 Task: Send an email with the signature Jared Hernandez with the subject Request for feedback on a portfolio and the message I am writing to request your feedback on the project proposal. from softage.2@softage.net to softage.9@softage.net with an attached image file Twitter_post_image.jpg and move the email from Sent Items to the folder Gifts
Action: Mouse moved to (548, 397)
Screenshot: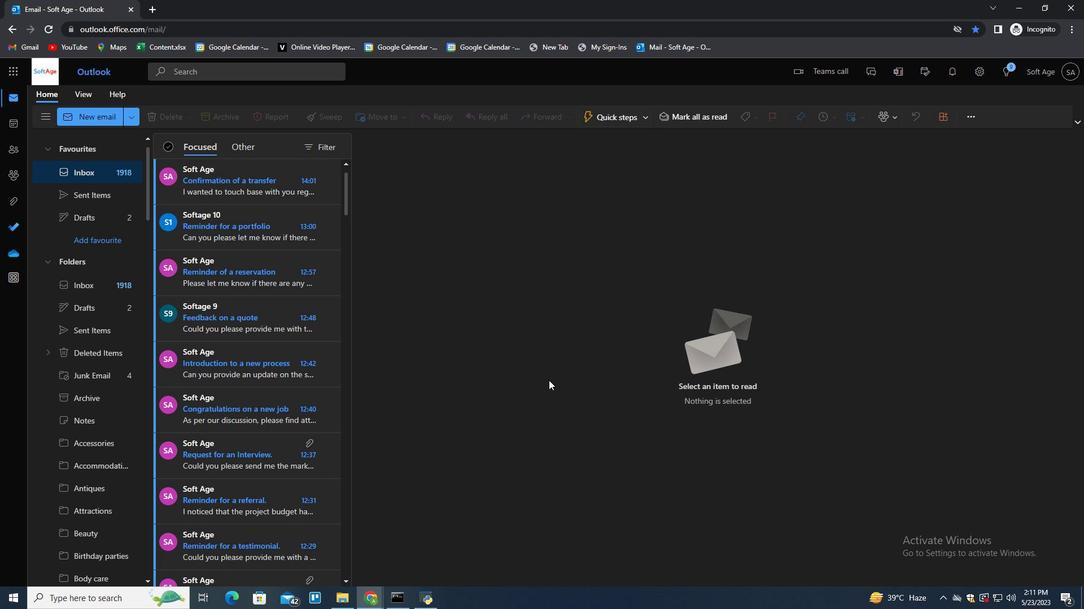 
Action: Mouse scrolled (548, 398) with delta (0, 0)
Screenshot: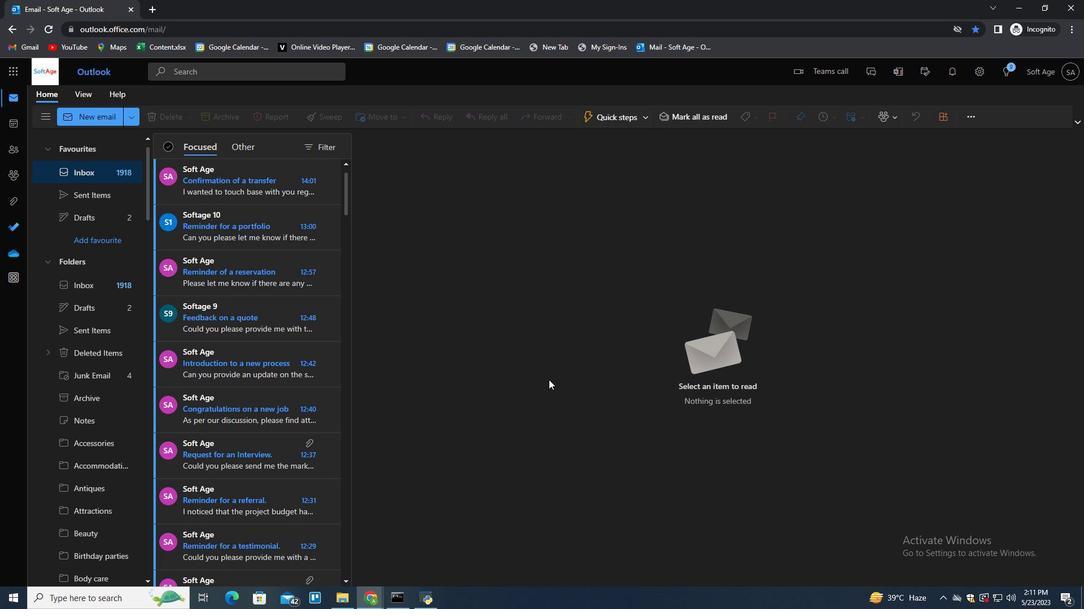 
Action: Mouse scrolled (548, 398) with delta (0, 0)
Screenshot: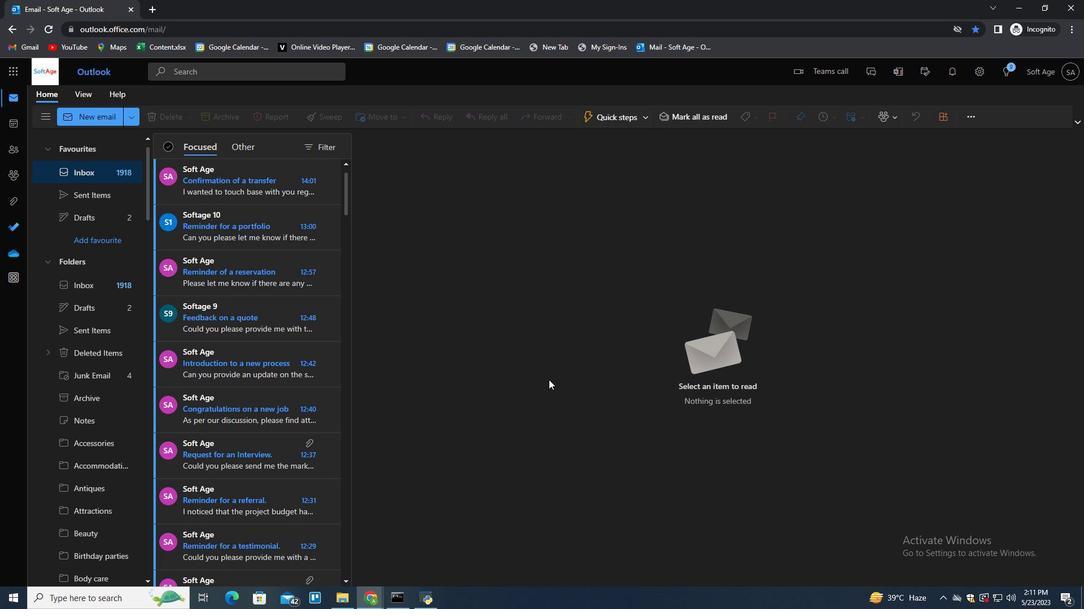 
Action: Mouse scrolled (548, 398) with delta (0, 0)
Screenshot: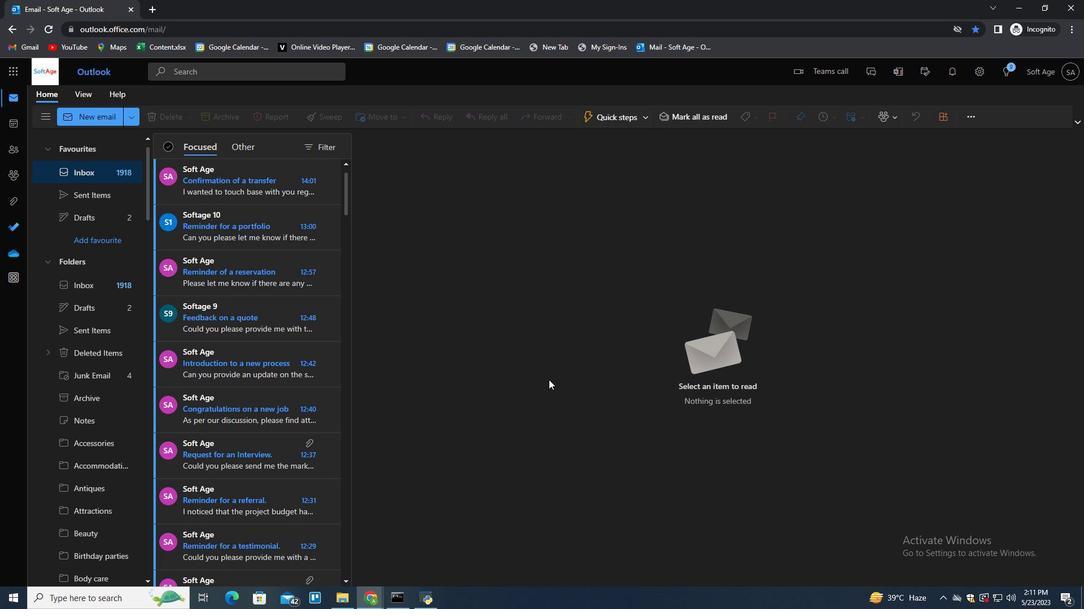 
Action: Mouse scrolled (548, 398) with delta (0, 0)
Screenshot: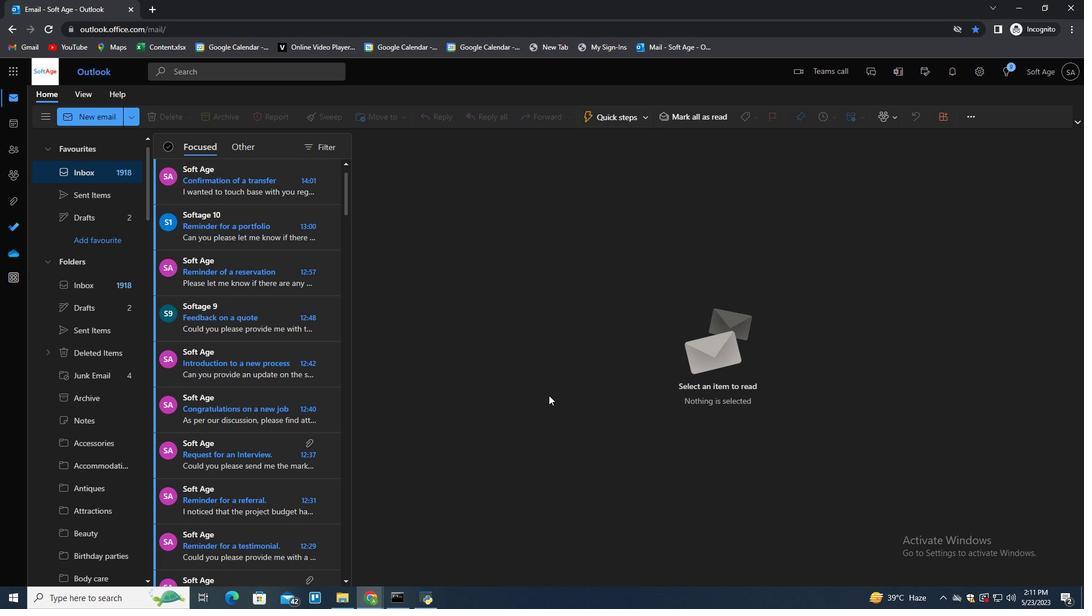 
Action: Mouse scrolled (548, 398) with delta (0, 0)
Screenshot: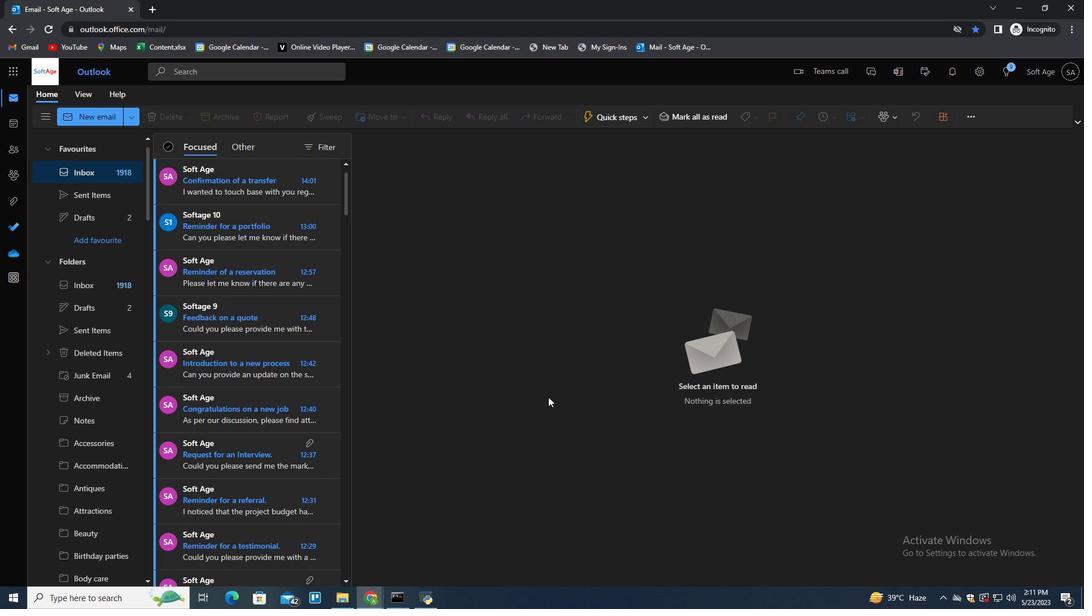 
Action: Mouse moved to (508, 302)
Screenshot: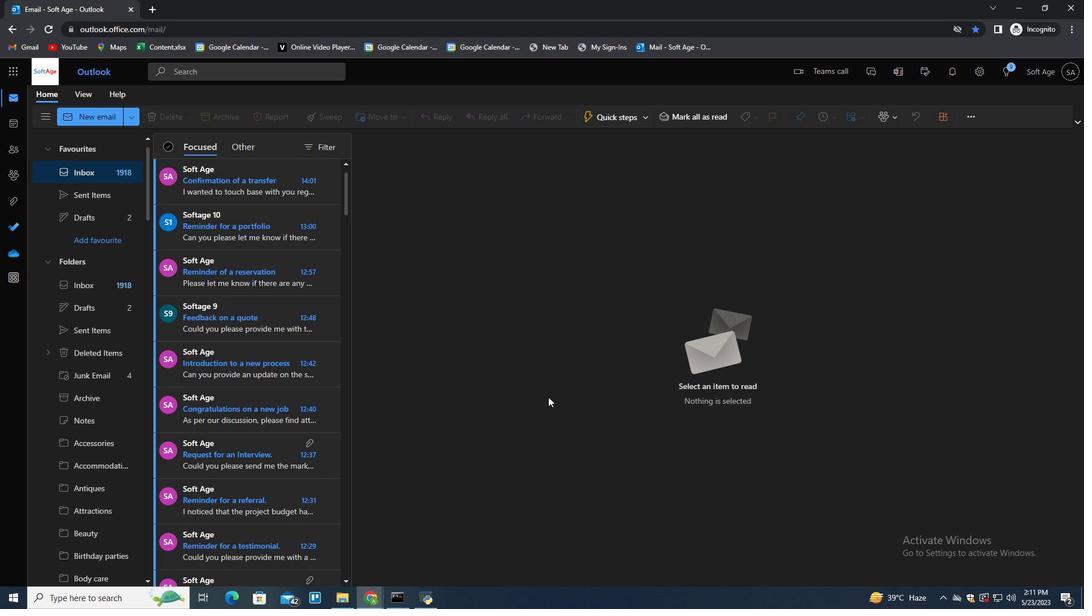 
Action: Mouse pressed left at (508, 302)
Screenshot: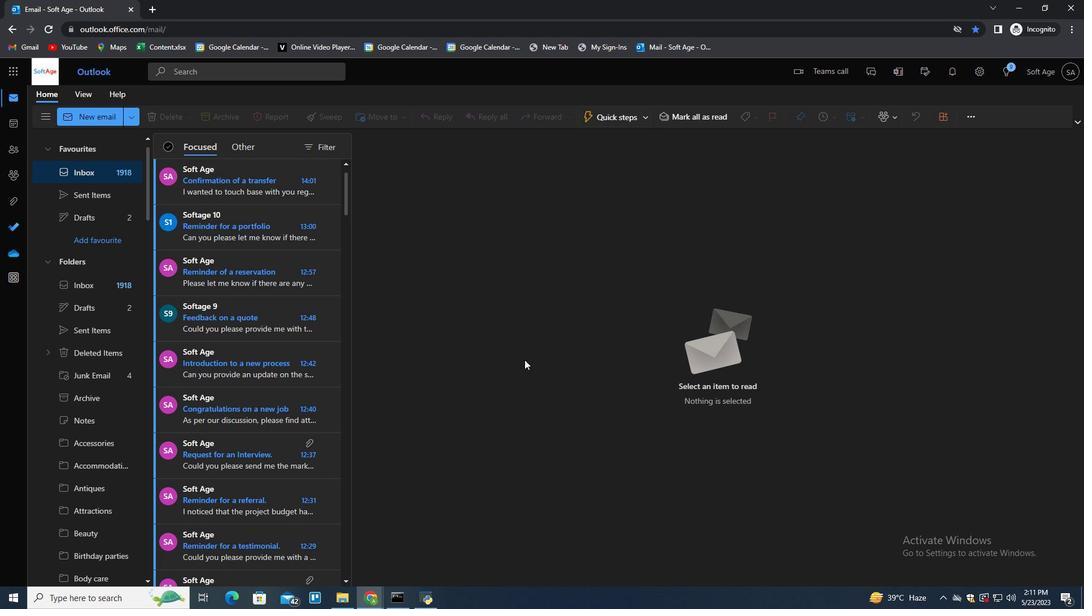 
Action: Mouse moved to (506, 302)
Screenshot: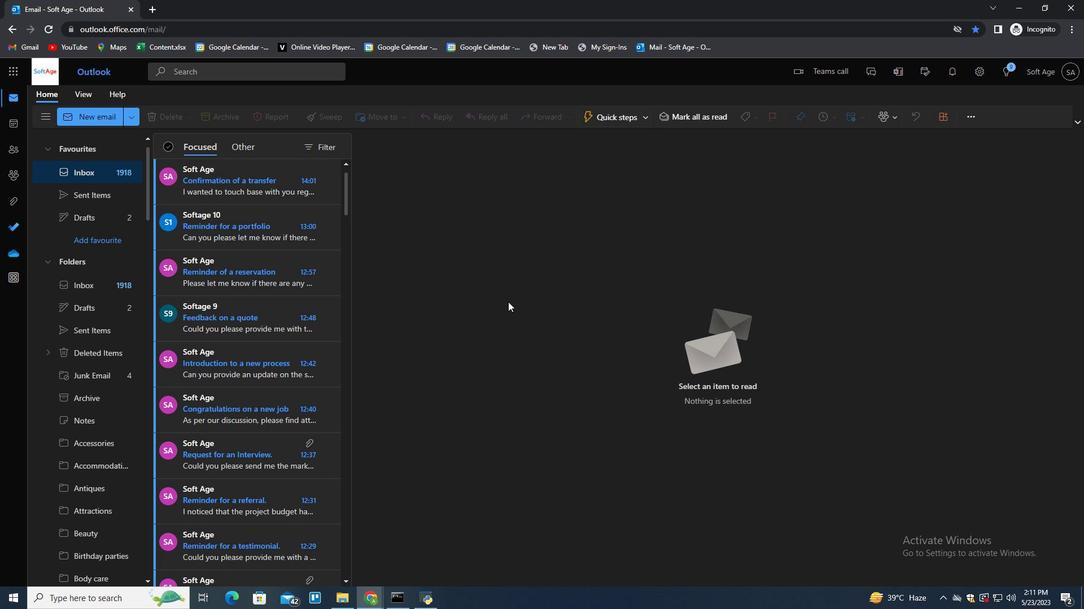 
Action: Key pressed n
Screenshot: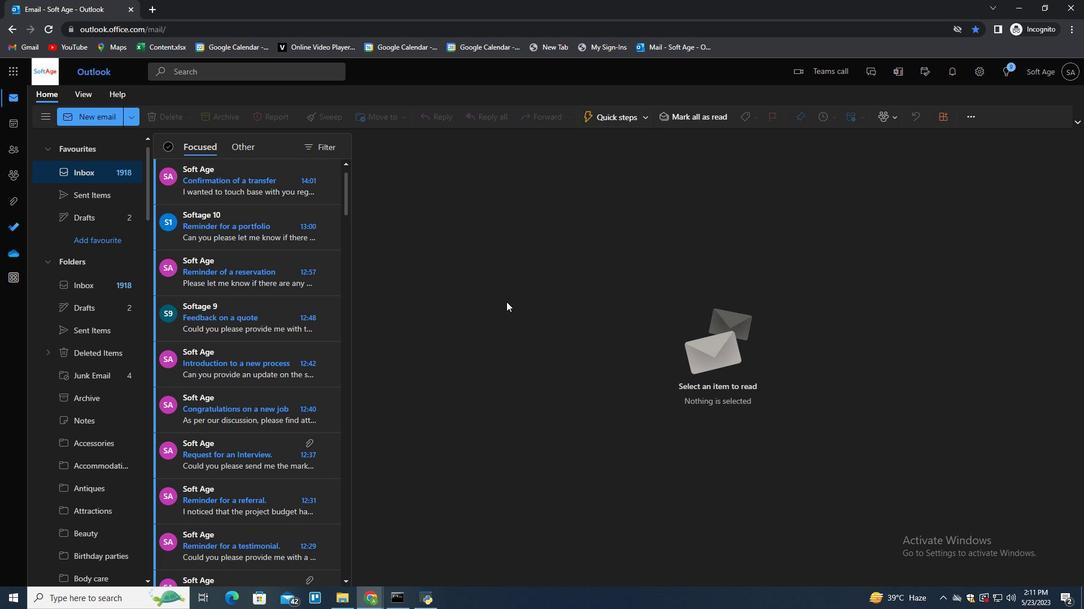 
Action: Mouse moved to (759, 119)
Screenshot: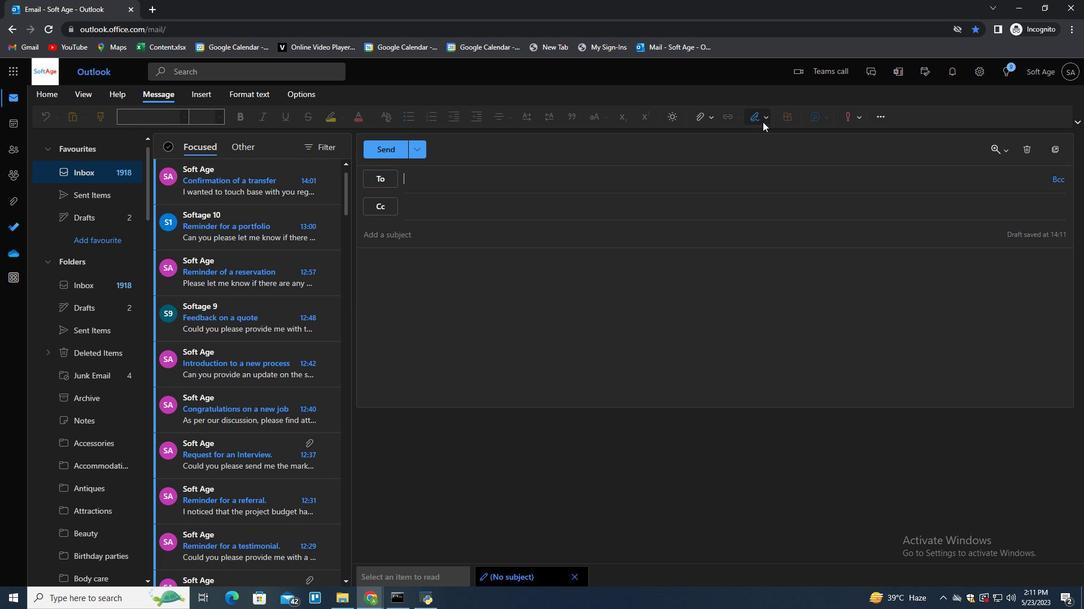 
Action: Mouse pressed left at (759, 119)
Screenshot: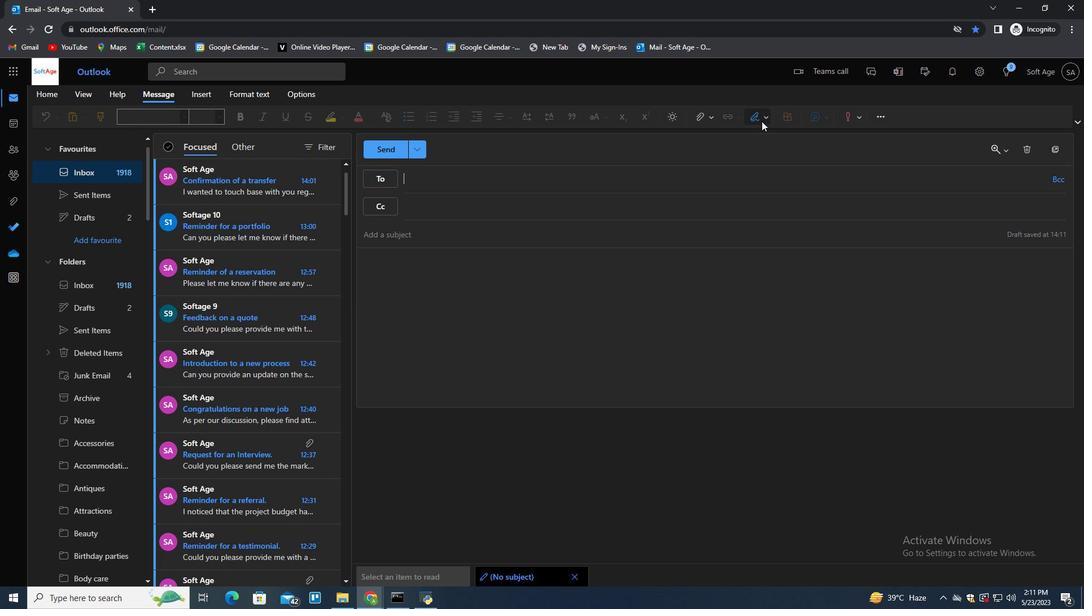 
Action: Mouse moved to (751, 158)
Screenshot: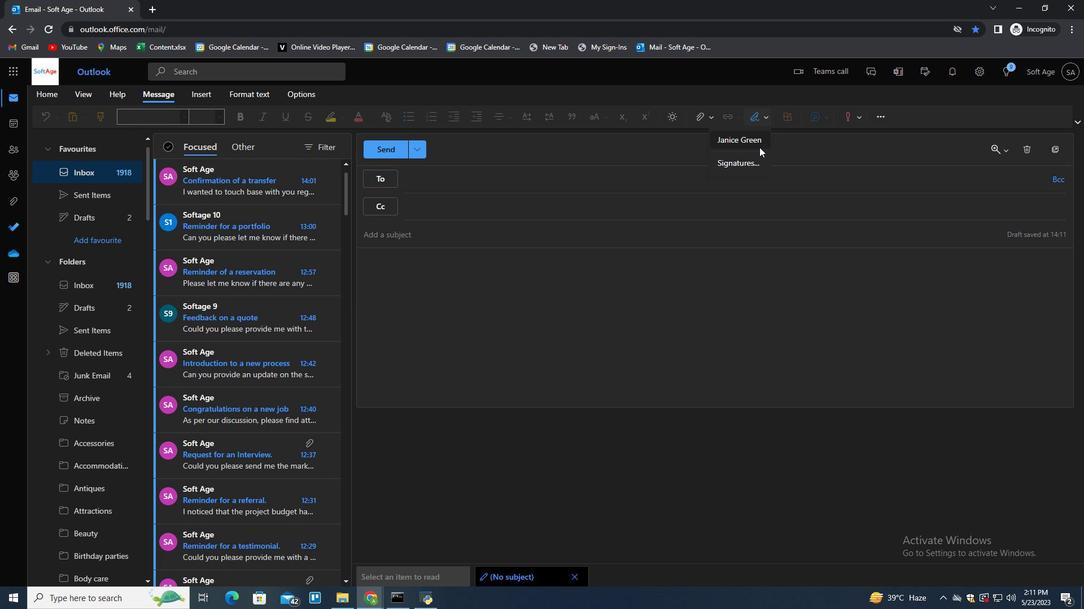 
Action: Mouse pressed left at (751, 158)
Screenshot: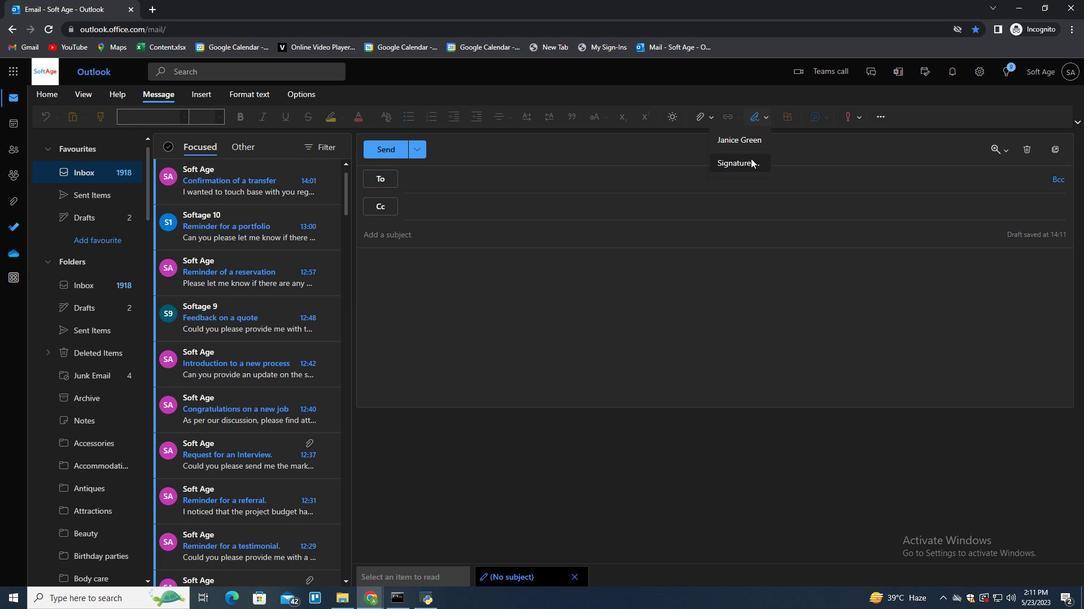 
Action: Mouse moved to (776, 211)
Screenshot: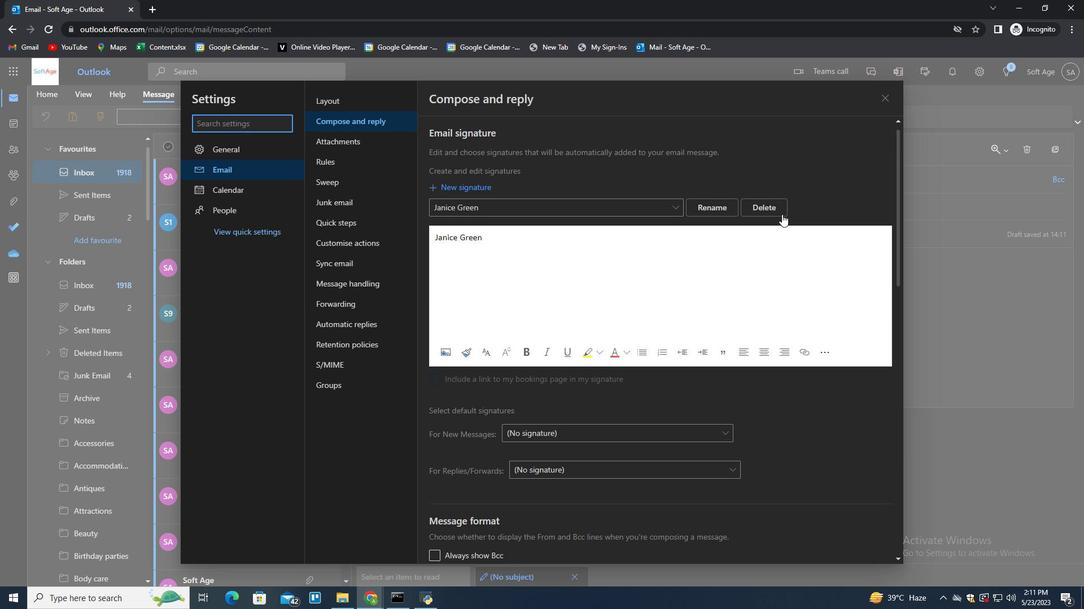 
Action: Mouse pressed left at (776, 211)
Screenshot: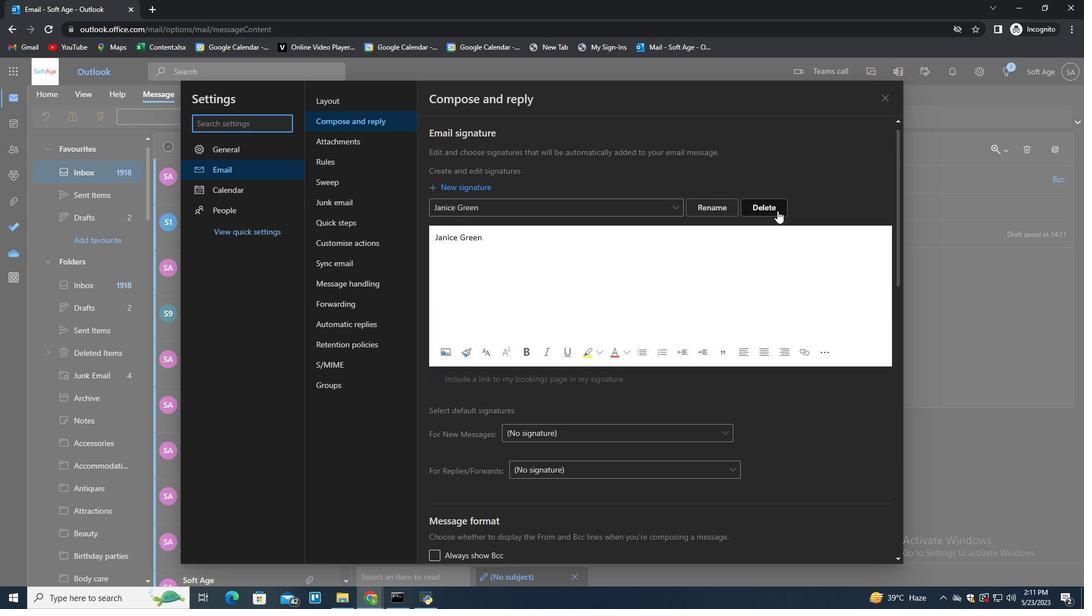 
Action: Mouse moved to (776, 210)
Screenshot: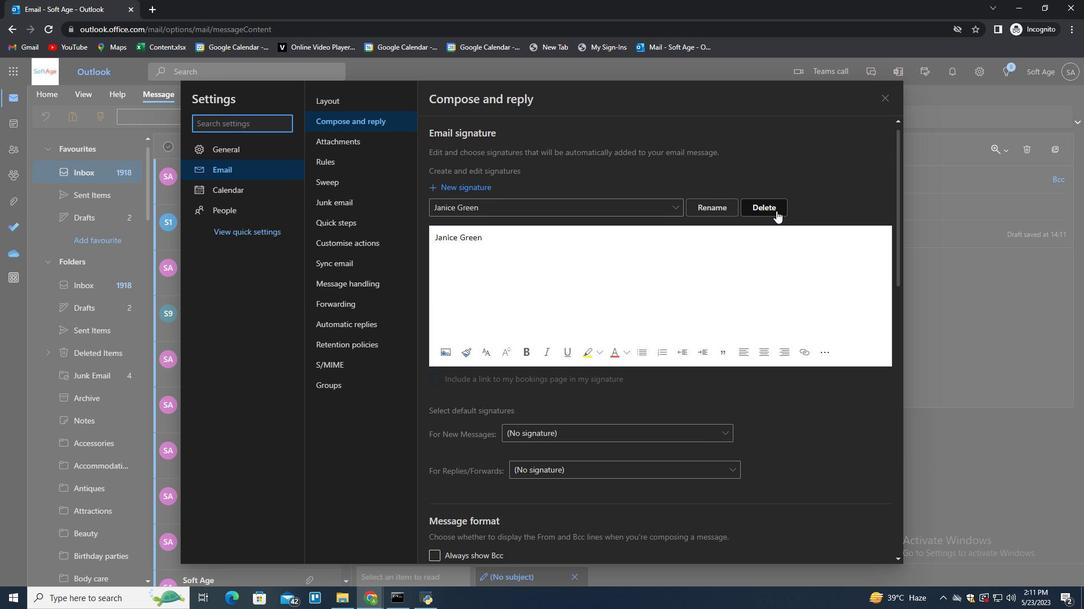 
Action: Mouse pressed left at (776, 210)
Screenshot: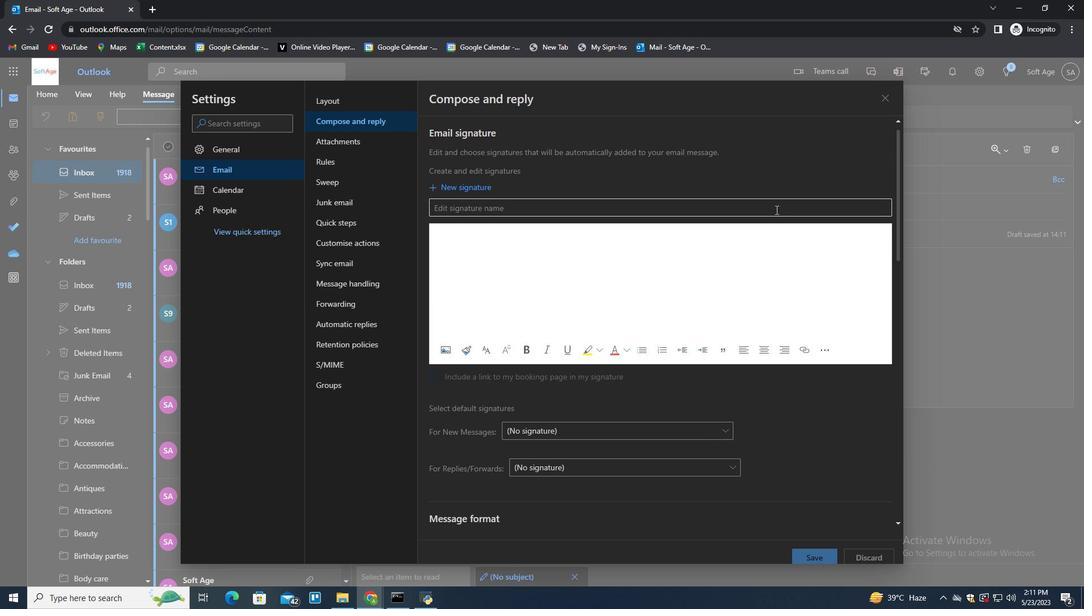 
Action: Mouse moved to (776, 209)
Screenshot: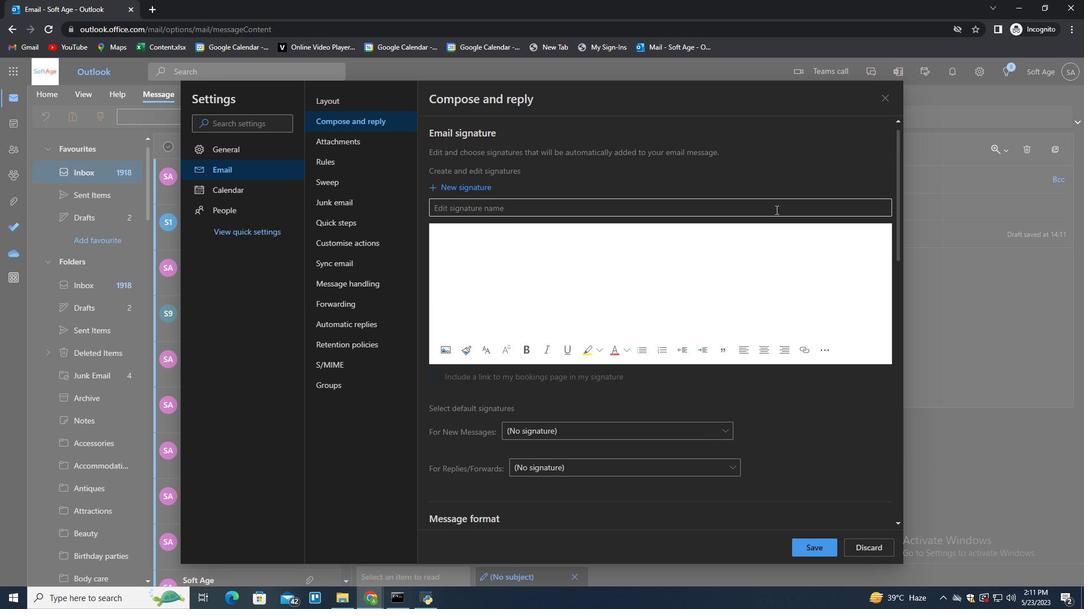 
Action: Key pressed <Key.shift>Jard<Key.backspace>ed<Key.space><Key.shift>Ha<Key.backspace>ernandez<Key.tab><Key.shift>Jared<Key.space><Key.shift>Hernandez
Screenshot: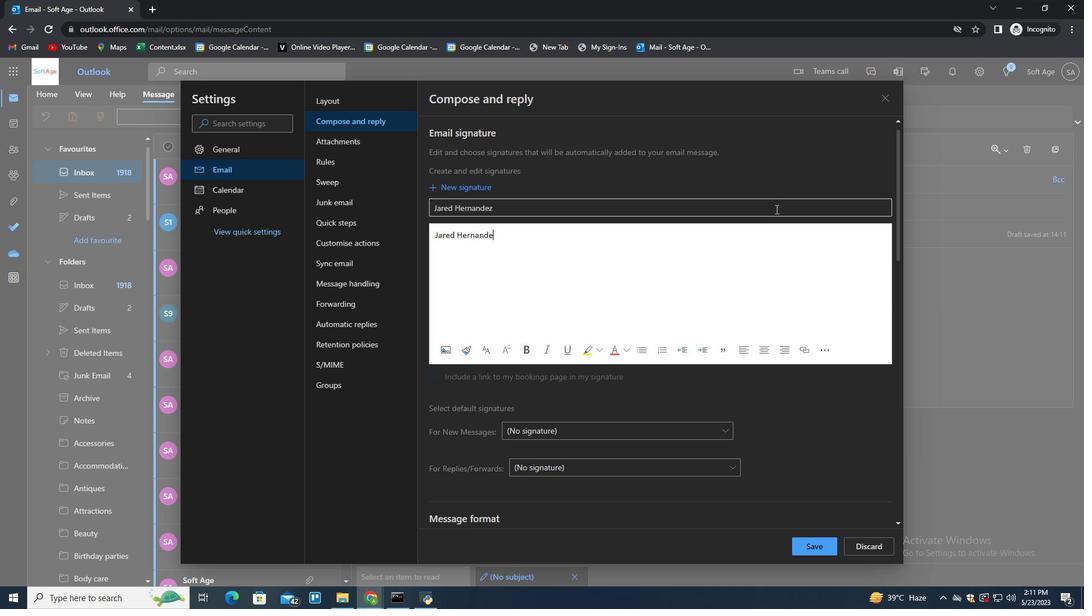 
Action: Mouse moved to (819, 551)
Screenshot: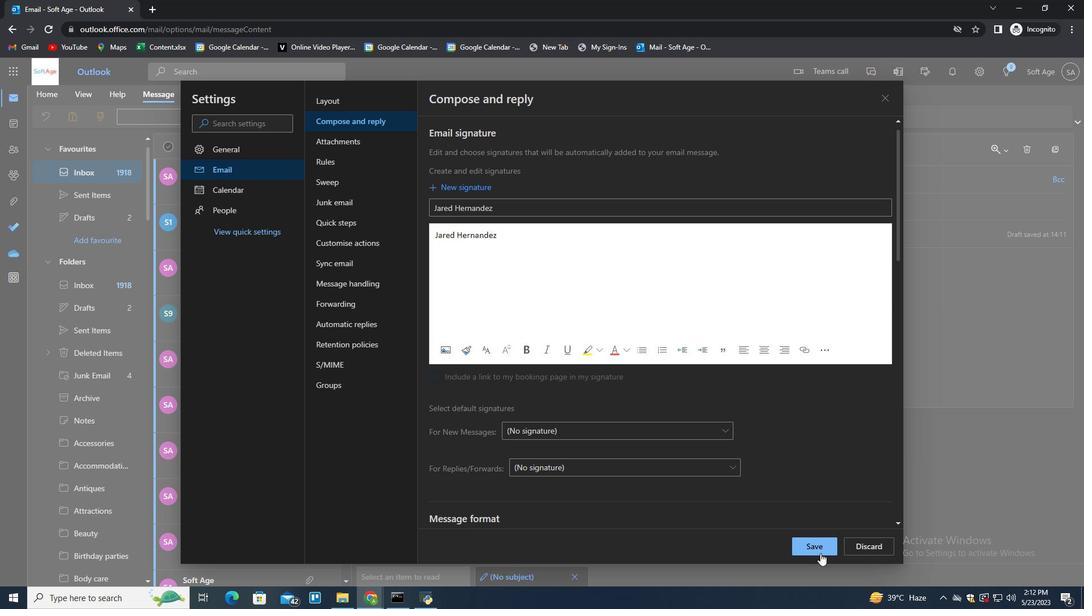 
Action: Mouse pressed left at (819, 551)
Screenshot: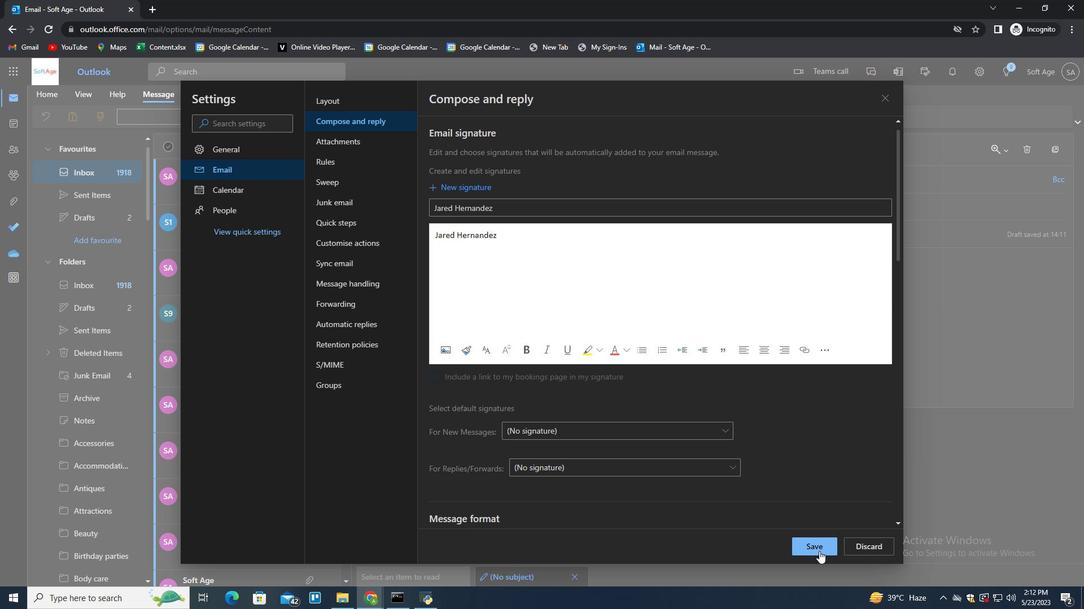 
Action: Mouse moved to (990, 332)
Screenshot: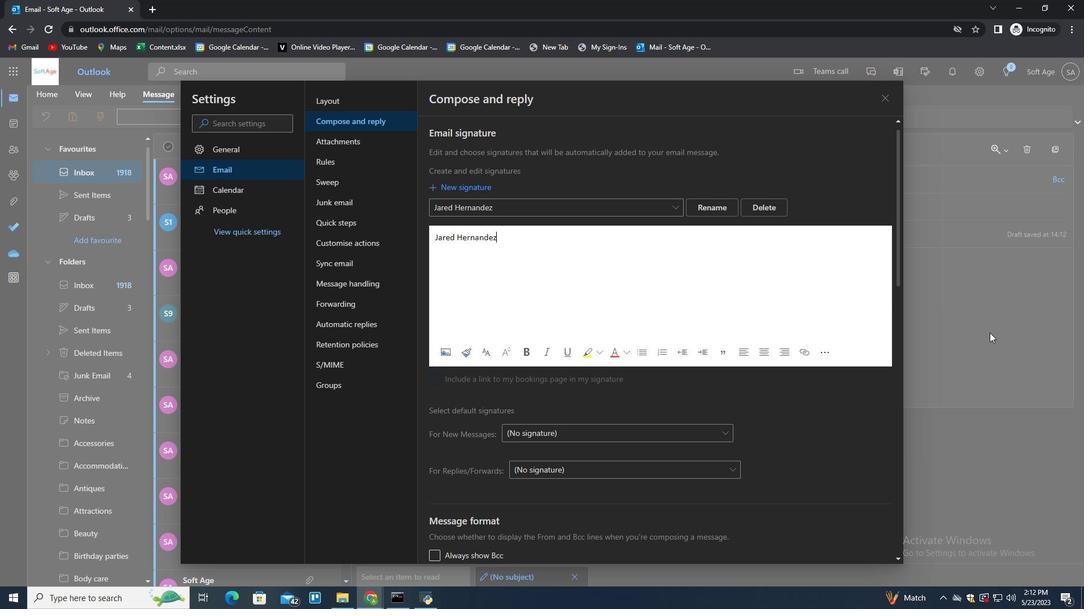 
Action: Mouse pressed left at (990, 332)
Screenshot: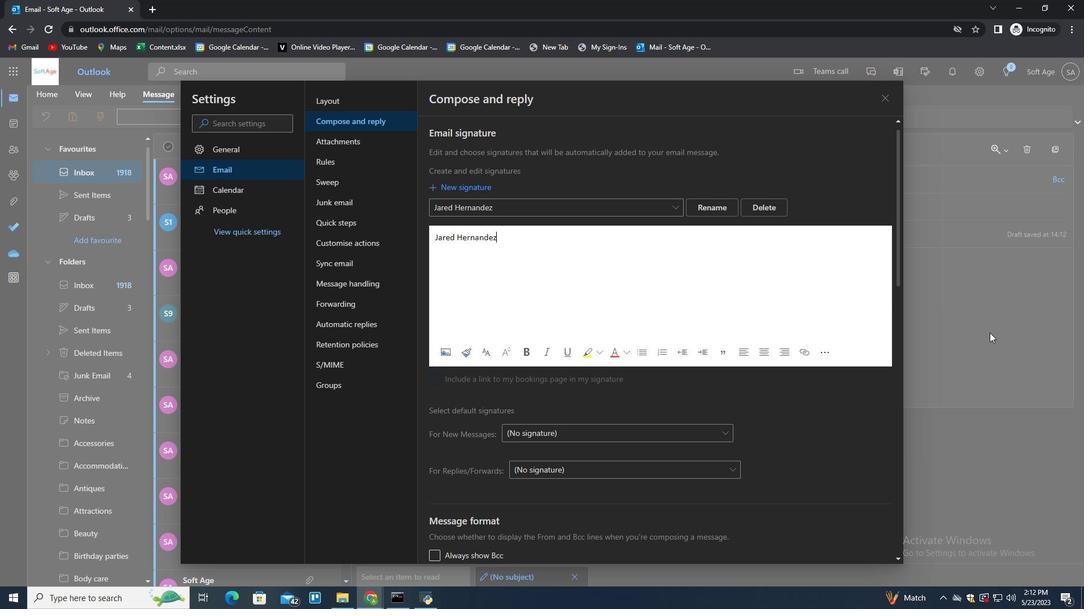 
Action: Mouse moved to (757, 110)
Screenshot: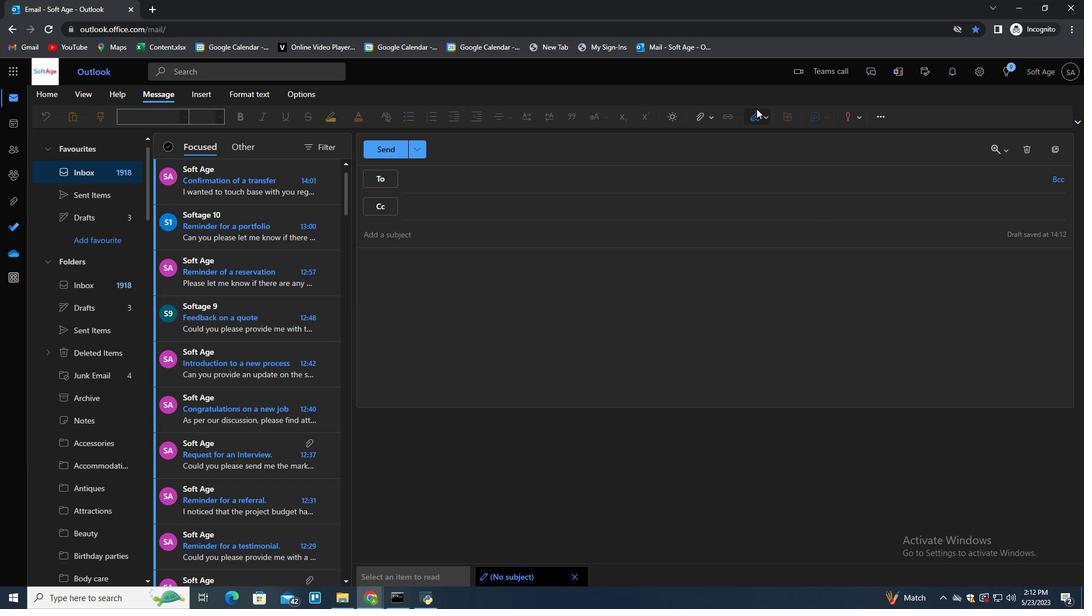 
Action: Mouse pressed left at (757, 110)
Screenshot: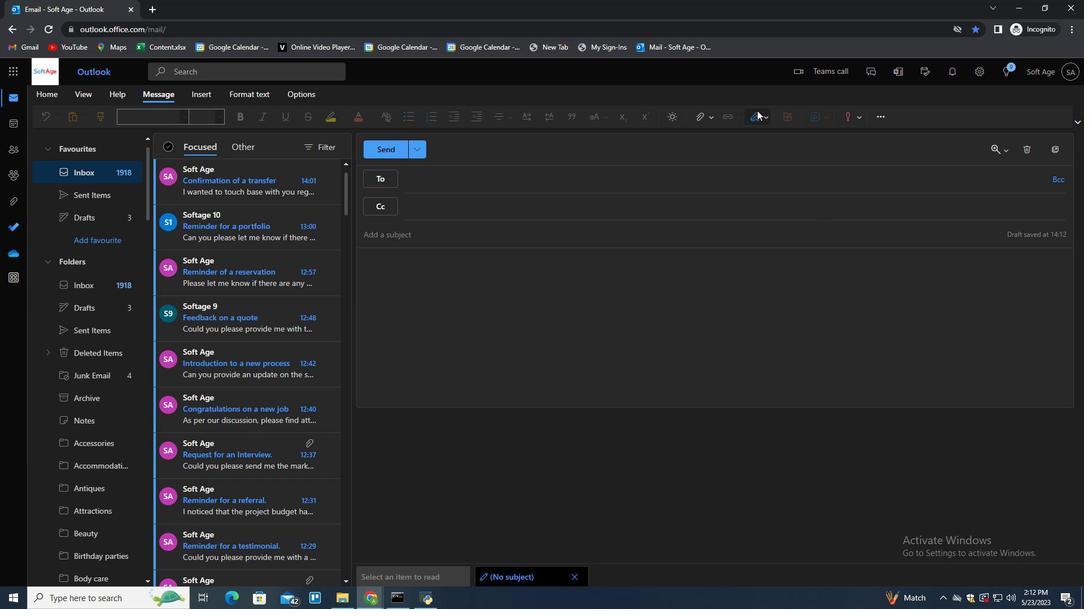 
Action: Mouse moved to (742, 140)
Screenshot: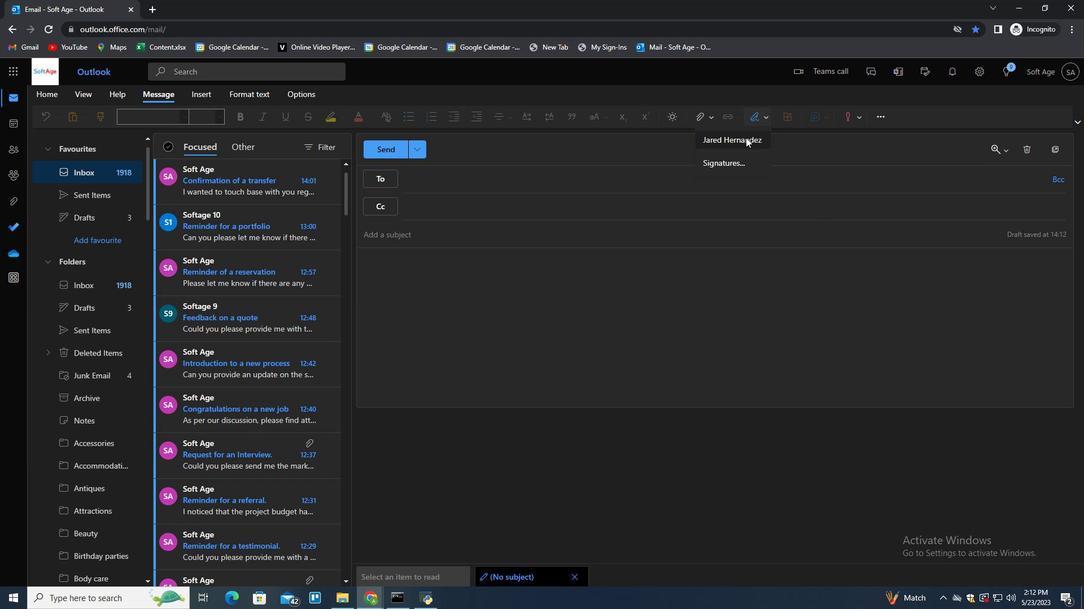 
Action: Mouse pressed left at (742, 140)
Screenshot: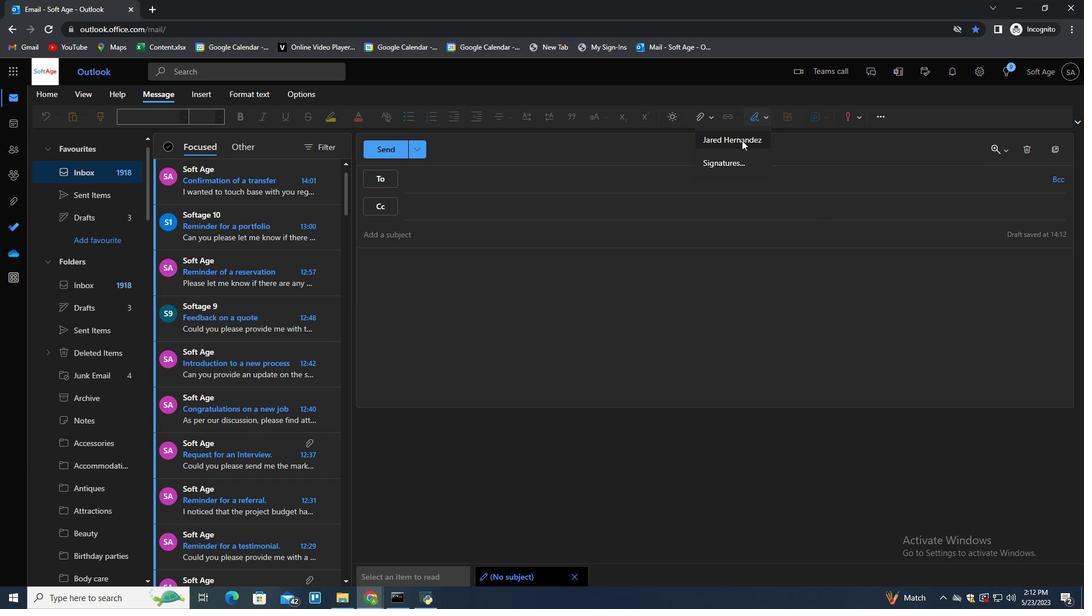 
Action: Mouse moved to (424, 241)
Screenshot: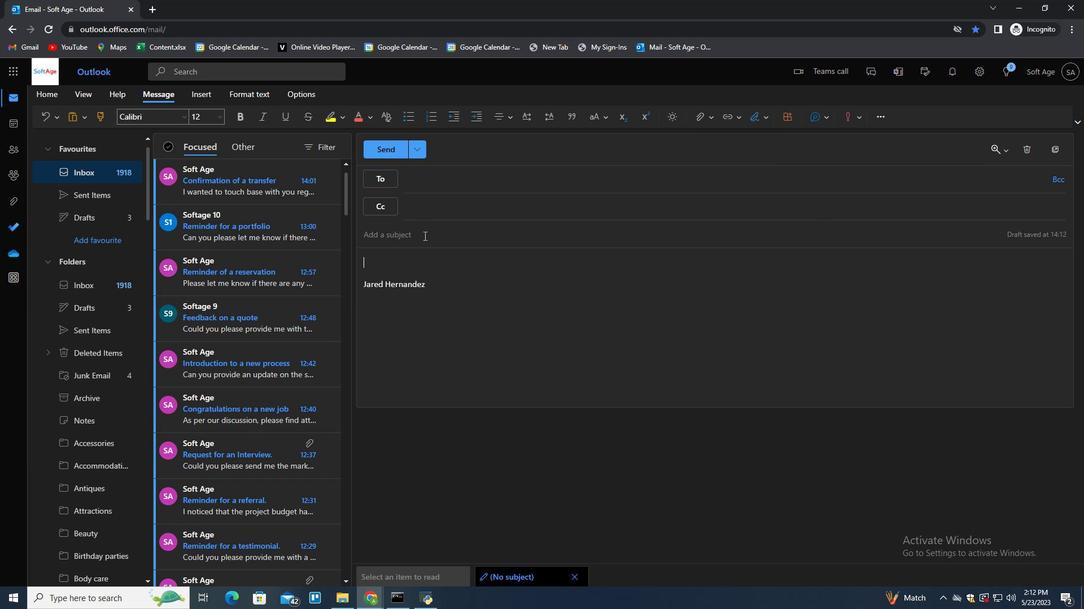 
Action: Mouse pressed left at (424, 241)
Screenshot: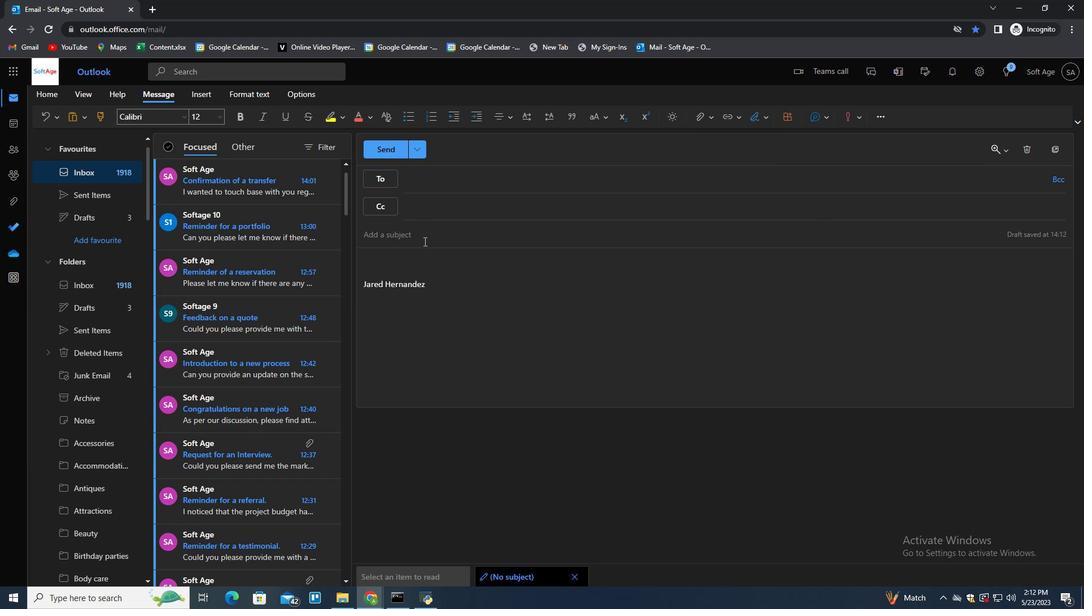 
Action: Mouse moved to (425, 241)
Screenshot: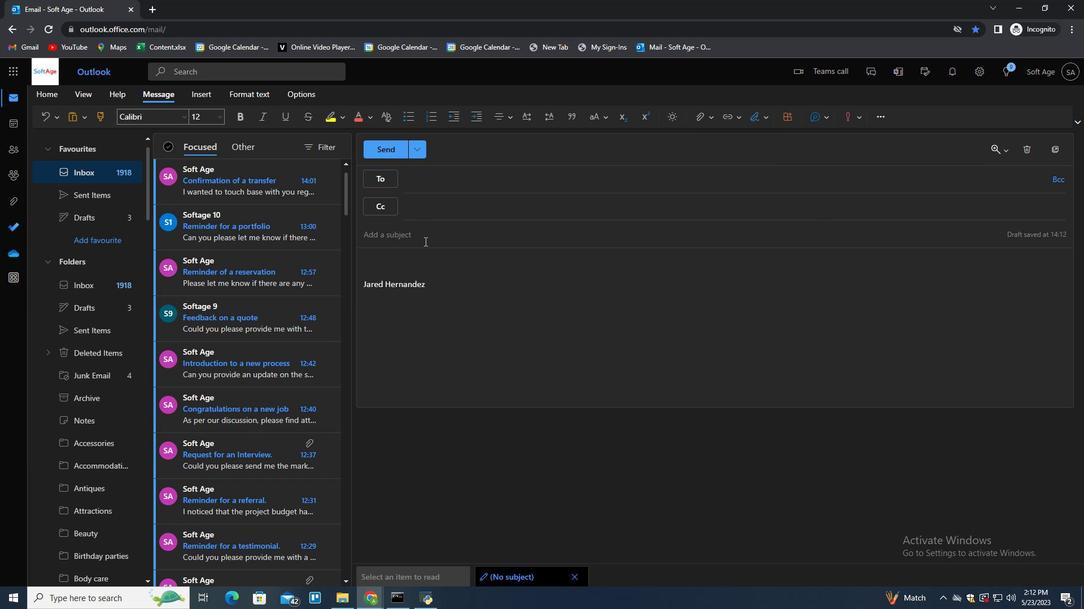 
Action: Key pressed <Key.shift>Request<Key.space>for<Key.space>feedback<Key.space>on<Key.space><Key.space><Key.backspace>a<Key.space>portgol<Key.backspace><Key.backspace><Key.backspace>folo<Key.backspace>io<Key.tab><Key.shift>i<Key.space>am<Key.space><Key.backspace><Key.backspace><Key.backspace><Key.backspace><Key.backspace><Key.shift>I<Key.space>am<Key.space>wi<Key.backspace>riting<Key.space>to<Key.space>request<Key.space>your<Key.space>feef<Key.backspace>dback<Key.space>on<Key.space>the<Key.space>proh<Key.backspace>ject<Key.space>proposal.
Screenshot: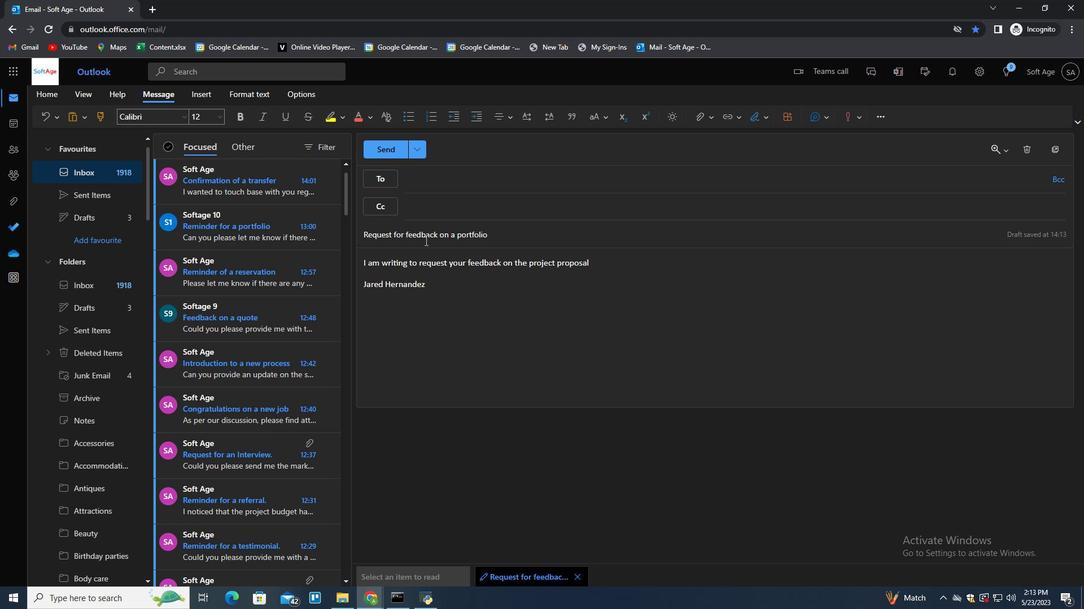
Action: Mouse moved to (439, 182)
Screenshot: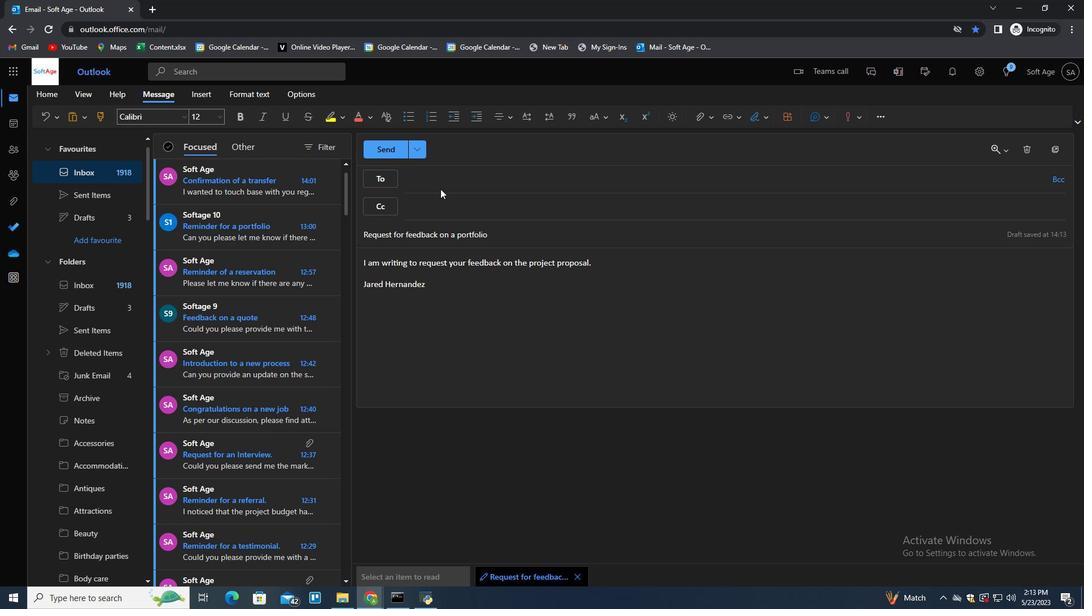 
Action: Mouse pressed left at (439, 182)
Screenshot: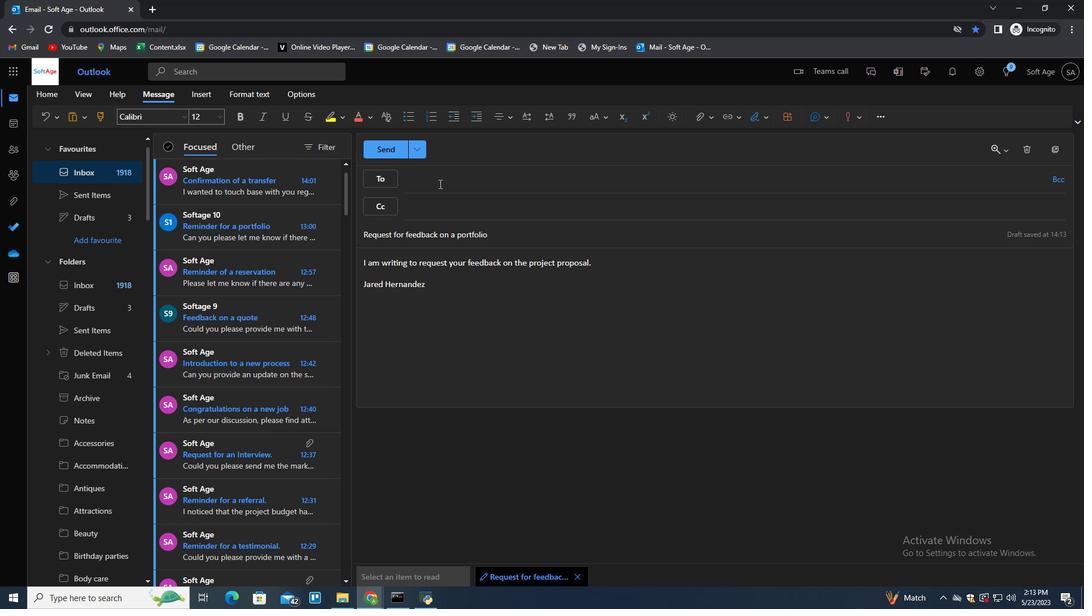 
Action: Mouse moved to (438, 180)
Screenshot: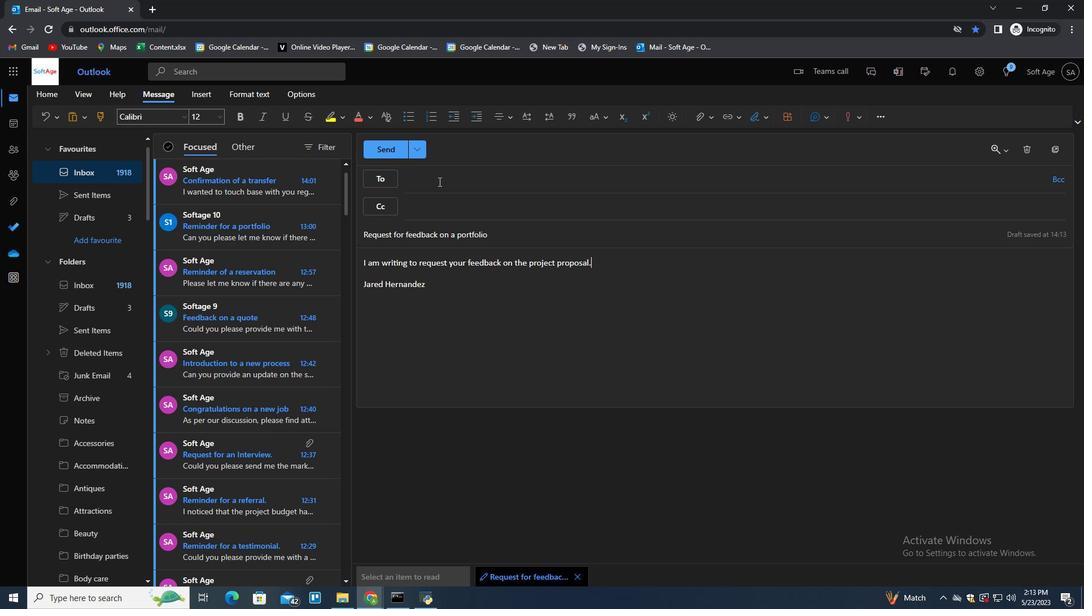 
Action: Key pressed softage.9<Key.shift>@softage.net<Key.enter>
Screenshot: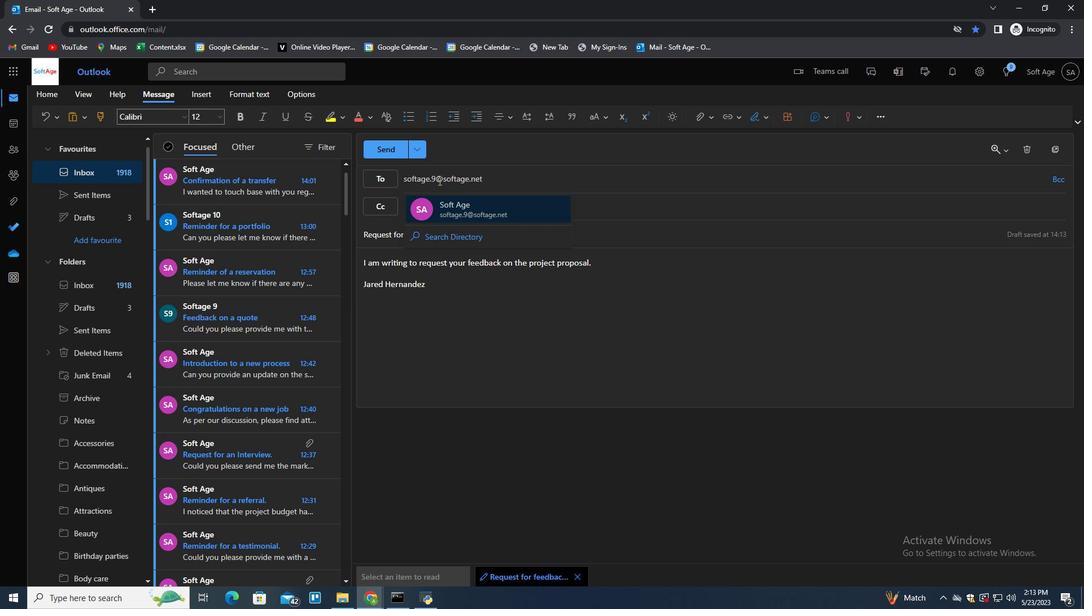 
Action: Mouse moved to (706, 121)
Screenshot: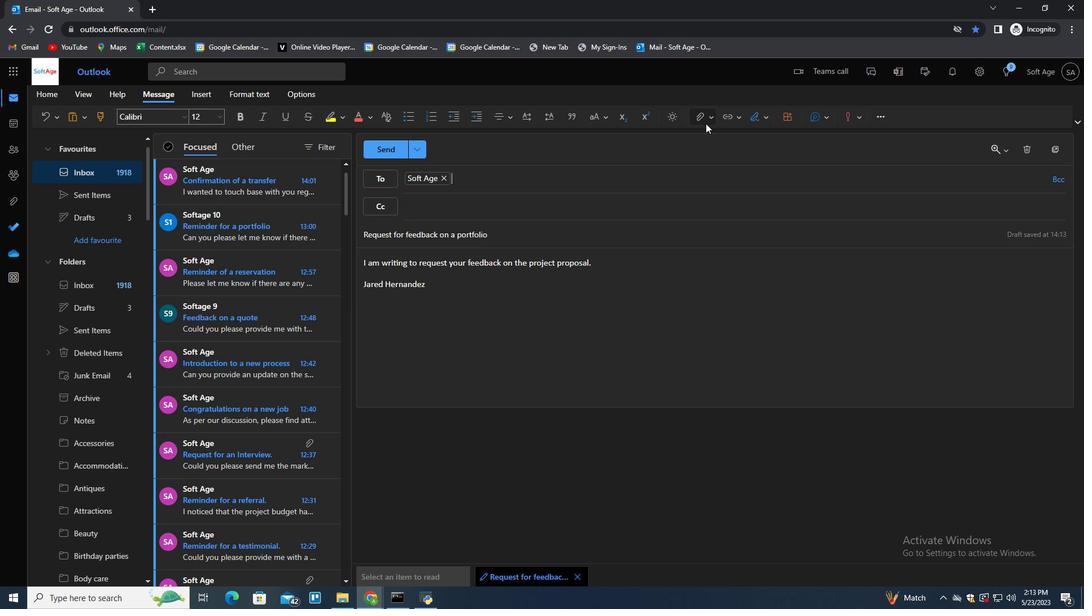 
Action: Mouse pressed left at (706, 121)
Screenshot: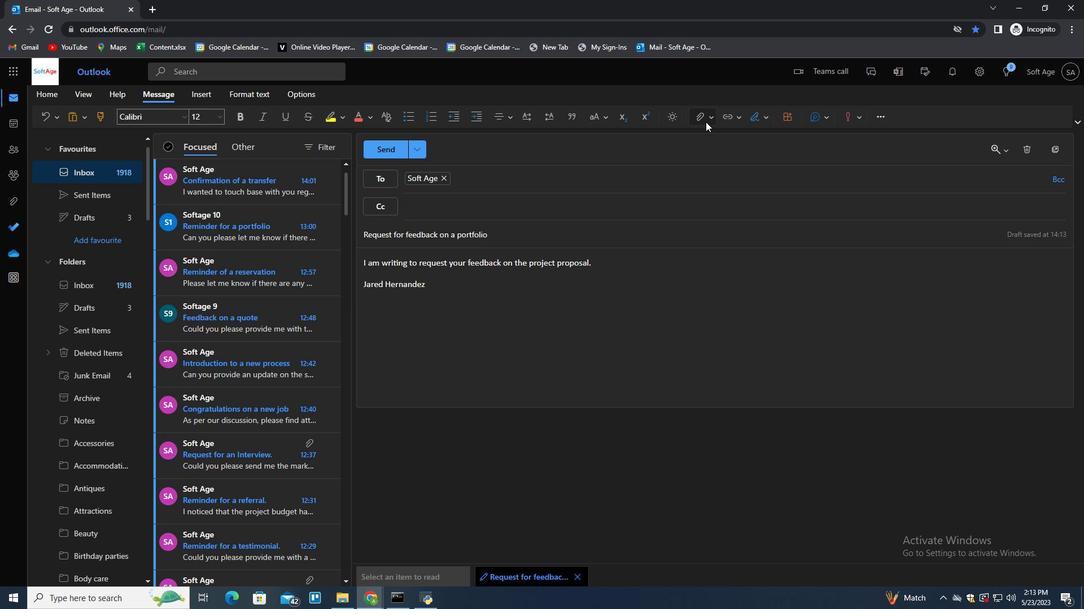 
Action: Mouse moved to (657, 144)
Screenshot: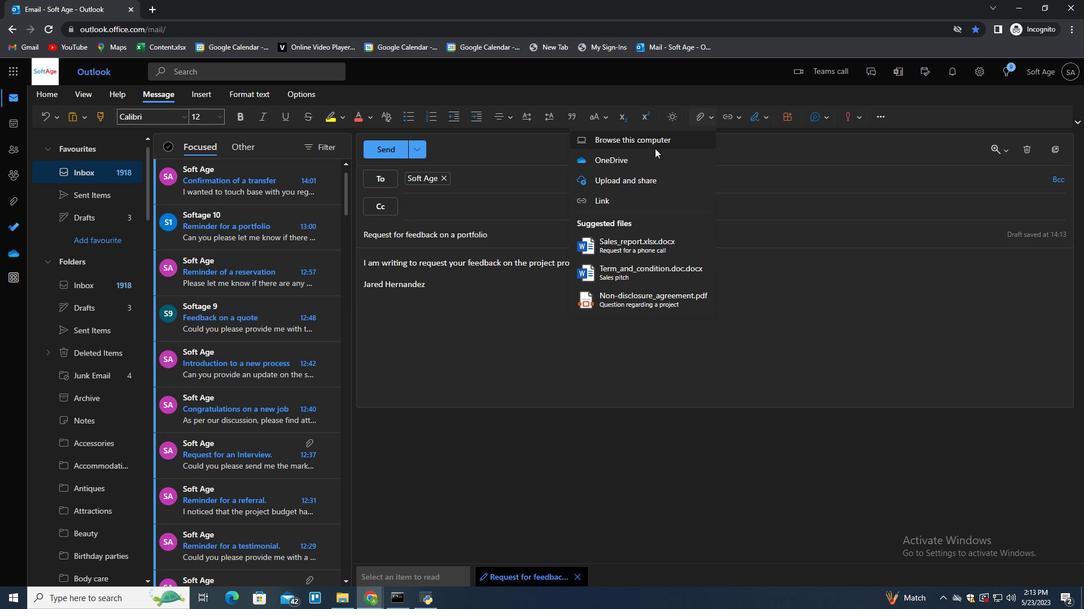 
Action: Mouse pressed left at (657, 144)
Screenshot: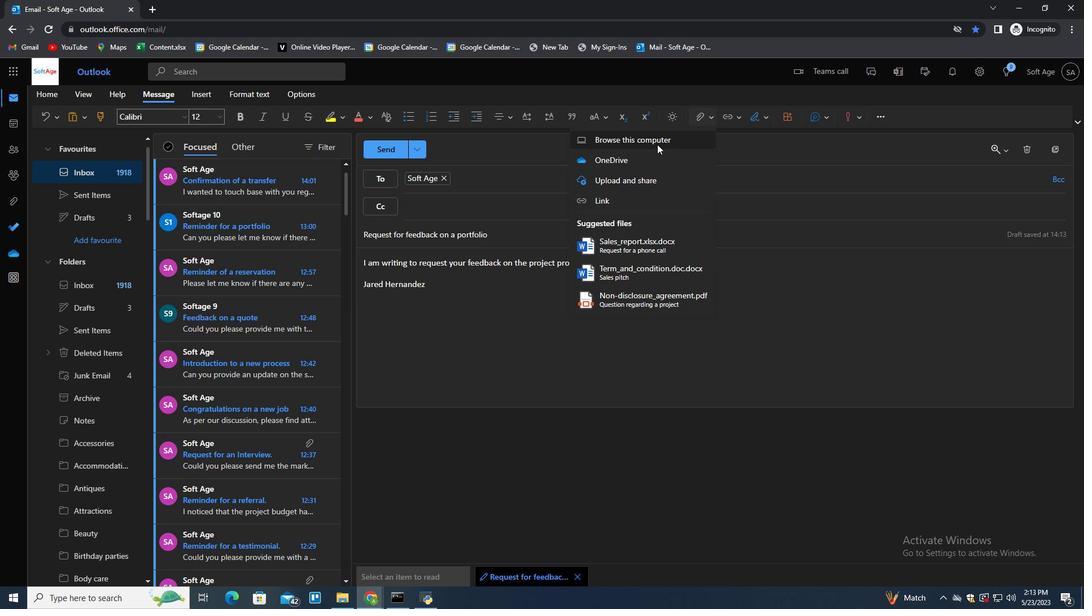 
Action: Mouse moved to (225, 92)
Screenshot: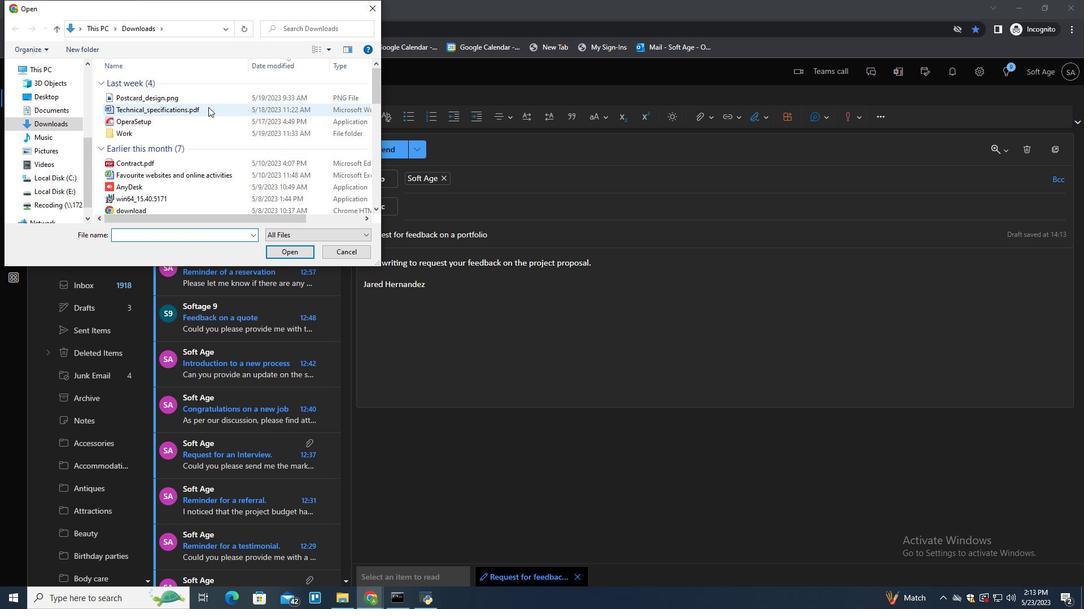 
Action: Mouse pressed left at (225, 92)
Screenshot: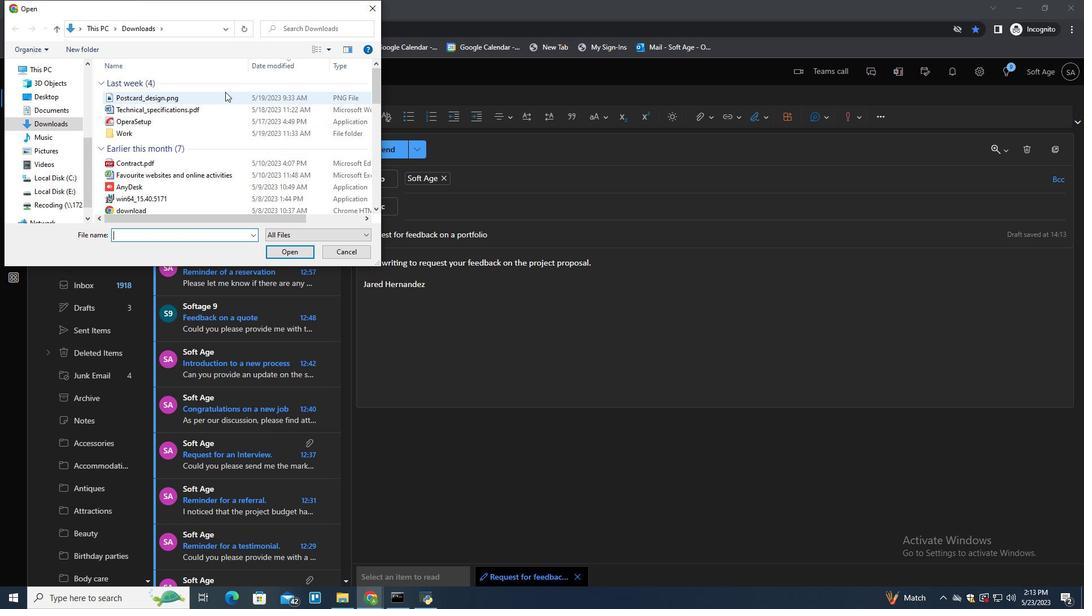 
Action: Key pressed <Key.f2><Key.shift>Twitter<Key.space><Key.backspace><Key.shift>_post<Key.space><Key.backspace><Key.shift>_image.jpg
Screenshot: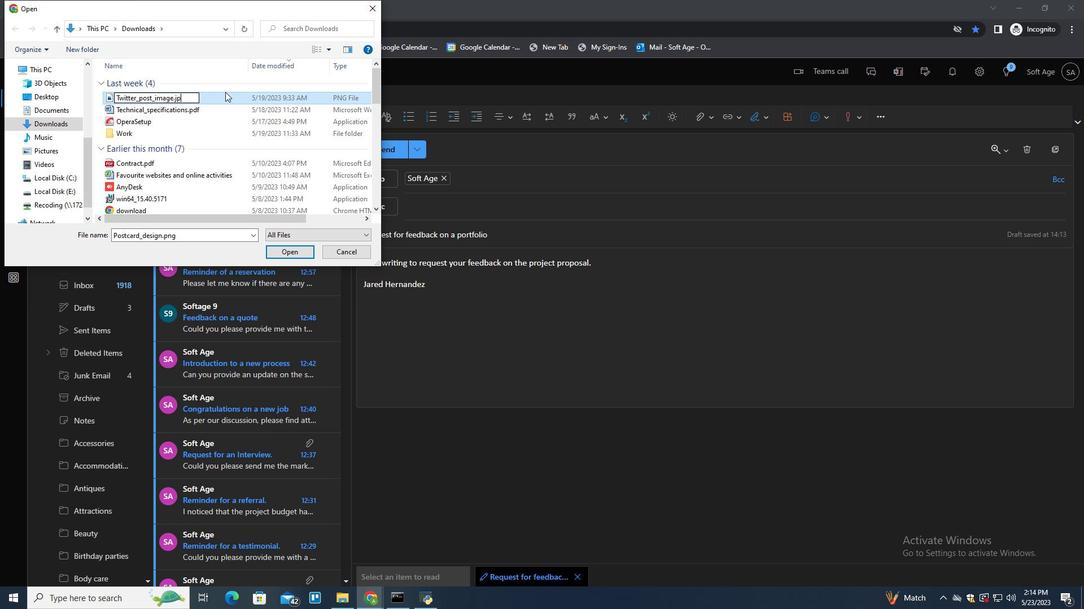 
Action: Mouse moved to (228, 104)
Screenshot: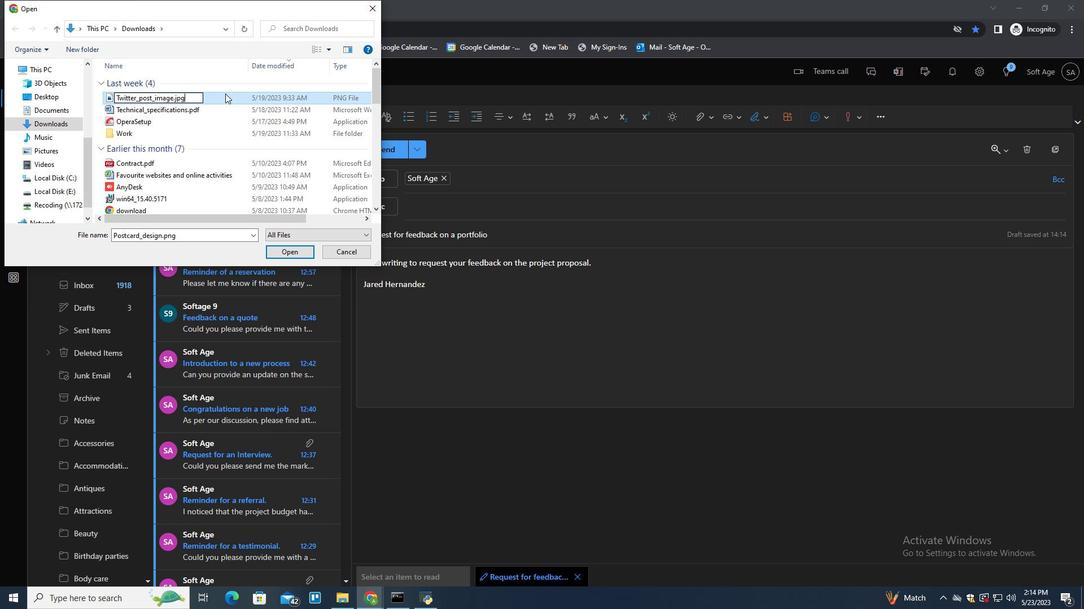 
Action: Mouse pressed left at (228, 104)
Screenshot: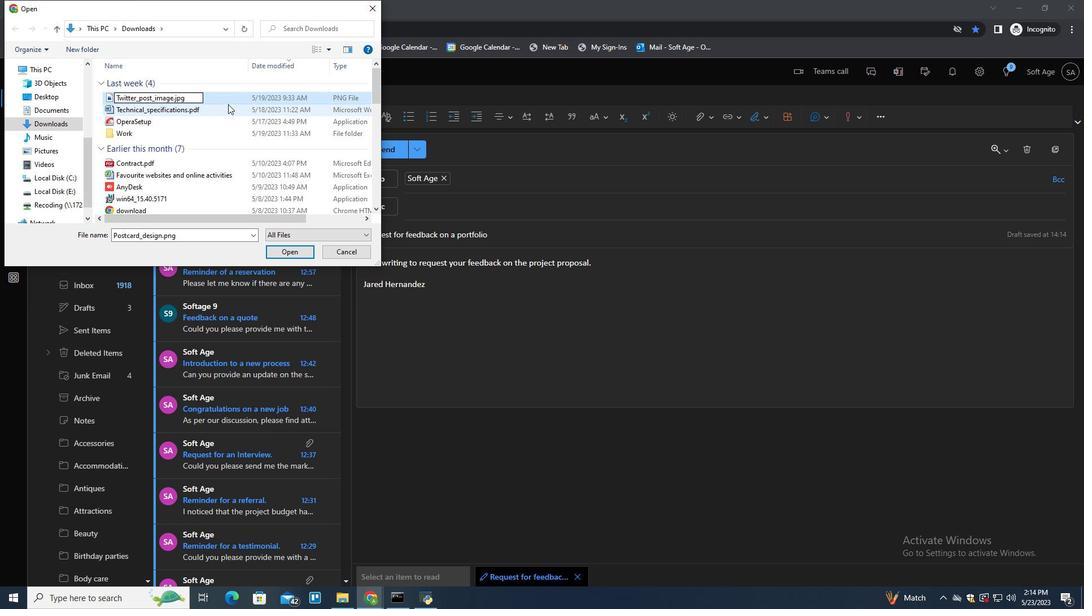 
Action: Mouse moved to (231, 97)
Screenshot: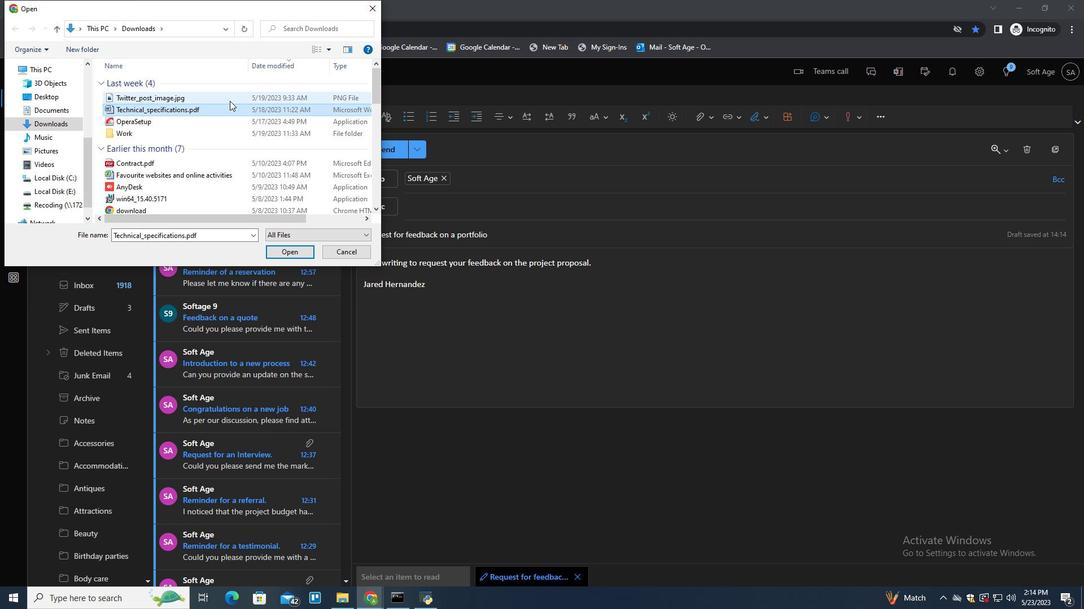
Action: Mouse pressed left at (231, 97)
Screenshot: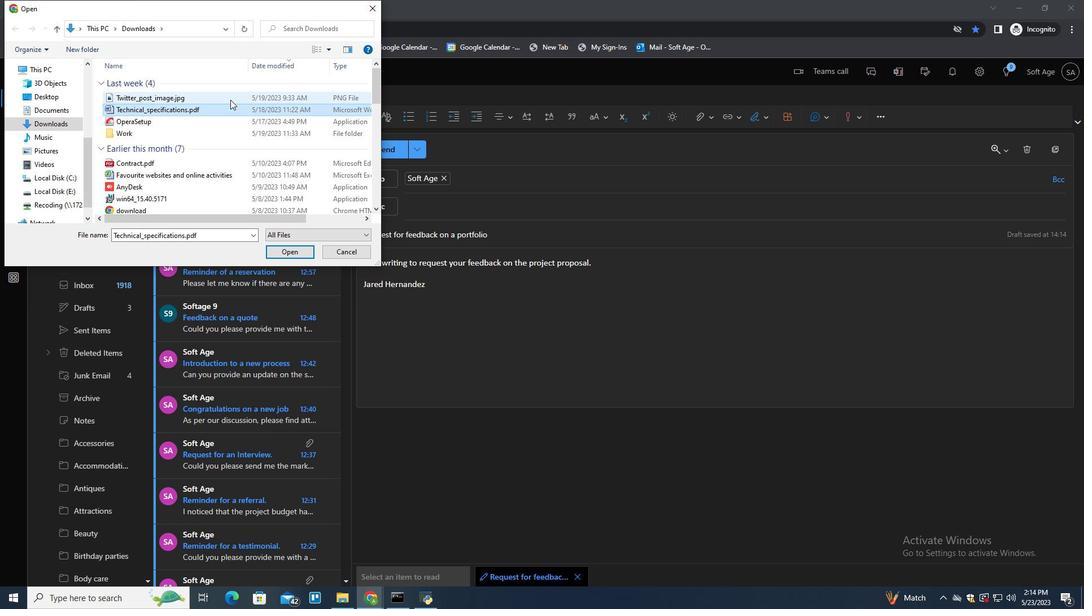 
Action: Mouse moved to (301, 247)
Screenshot: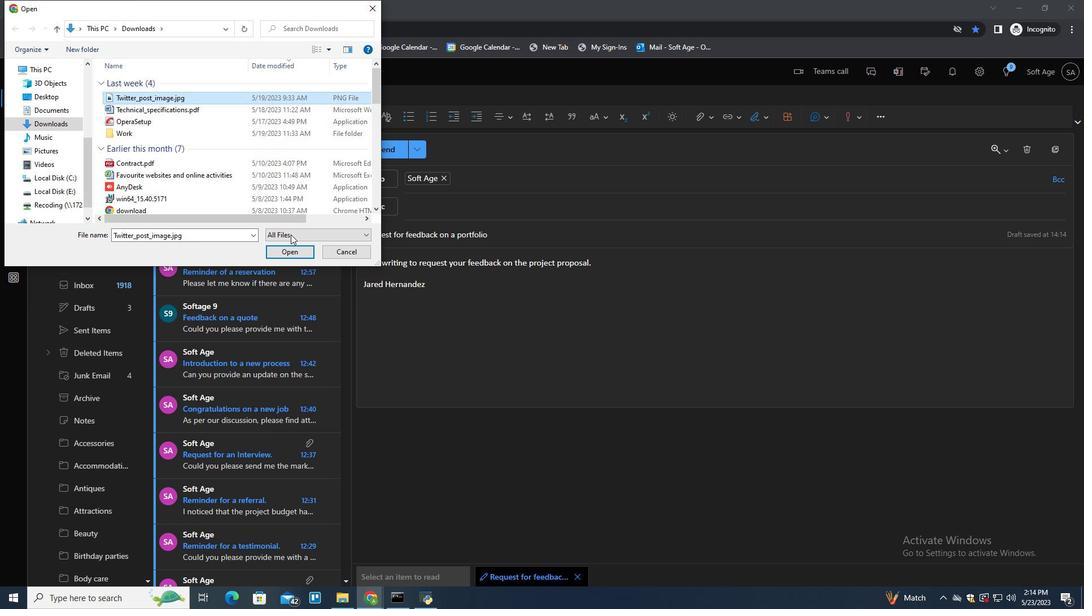 
Action: Mouse pressed left at (301, 247)
Screenshot: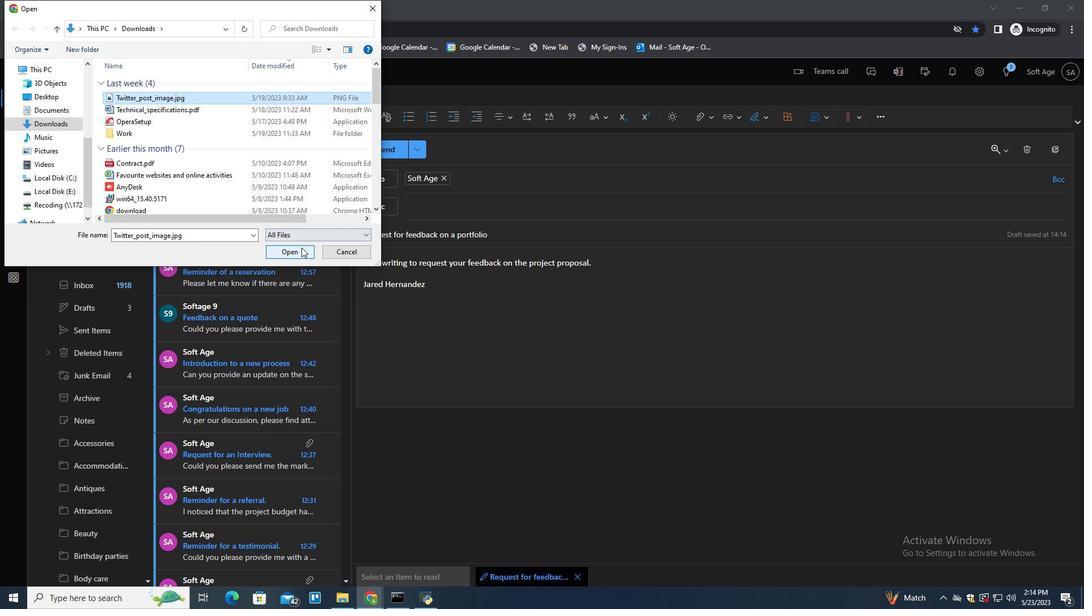 
Action: Mouse moved to (523, 364)
Screenshot: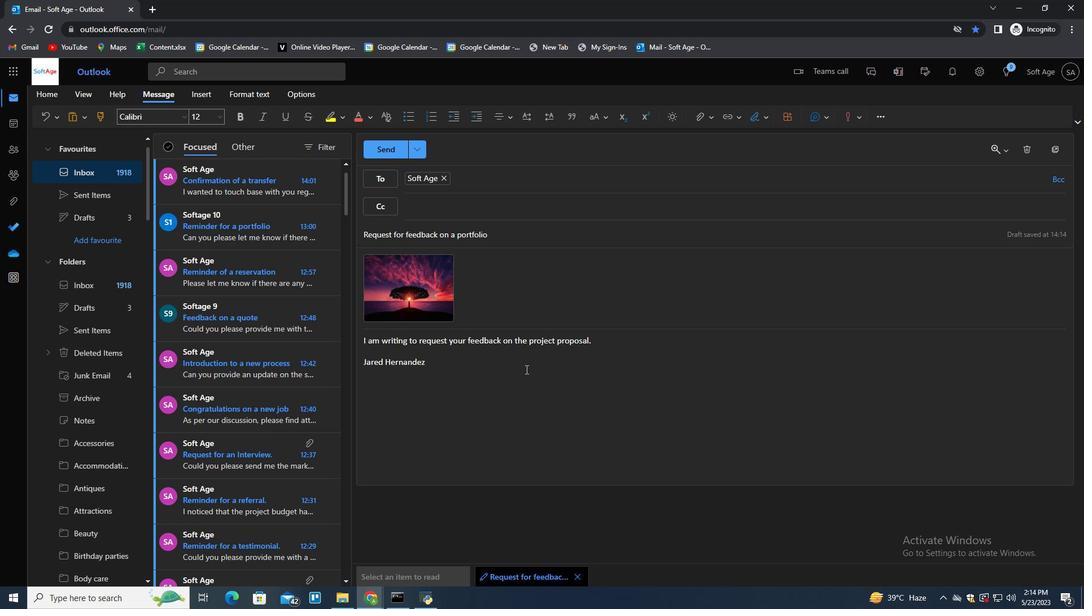 
Action: Mouse pressed left at (523, 364)
Screenshot: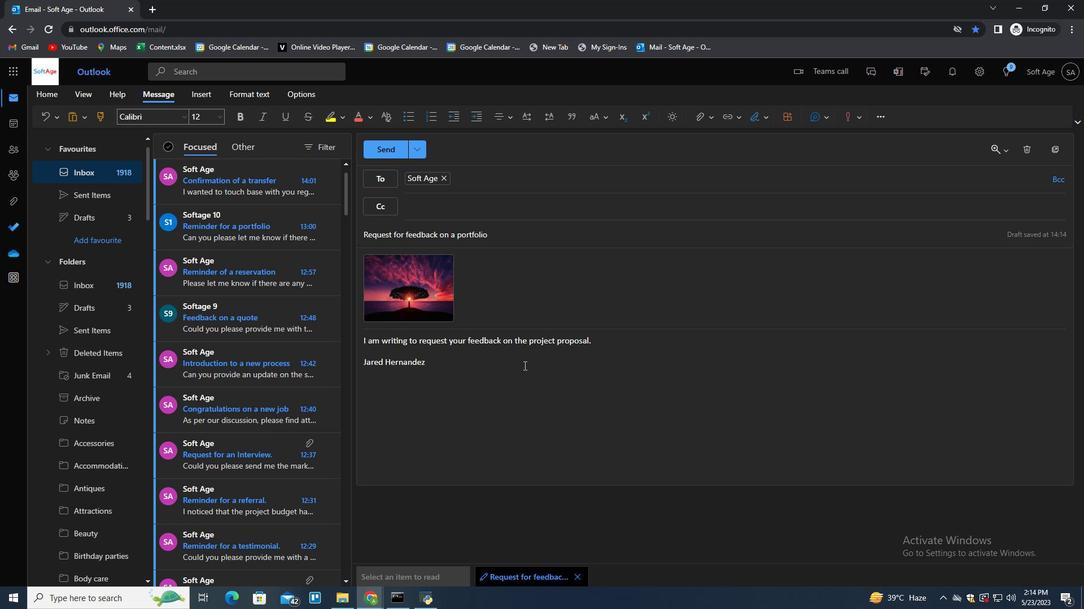 
Action: Mouse moved to (467, 377)
Screenshot: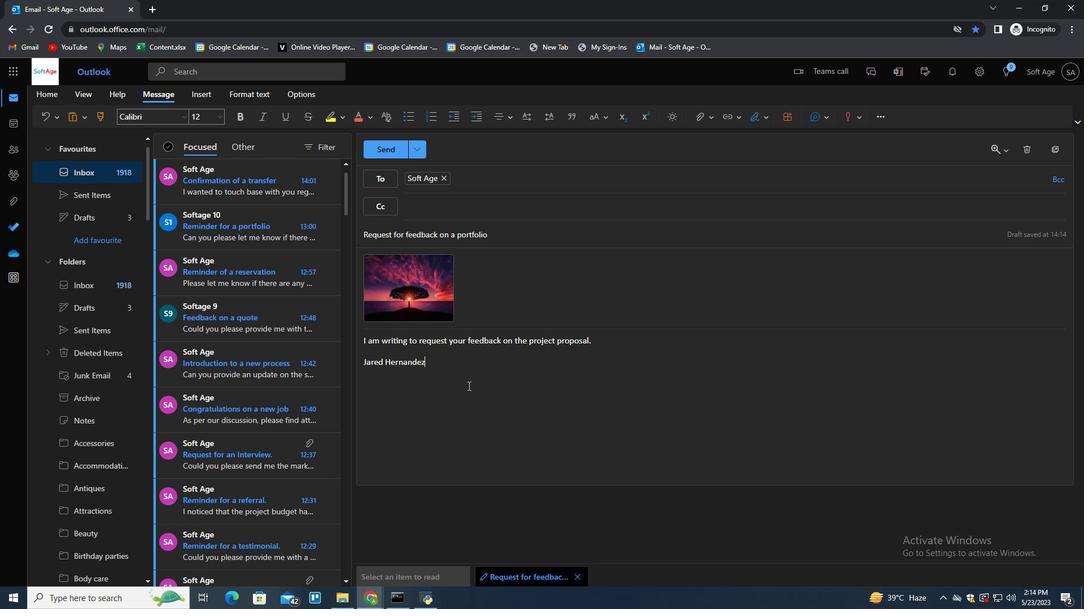 
Action: Mouse pressed left at (467, 377)
Screenshot: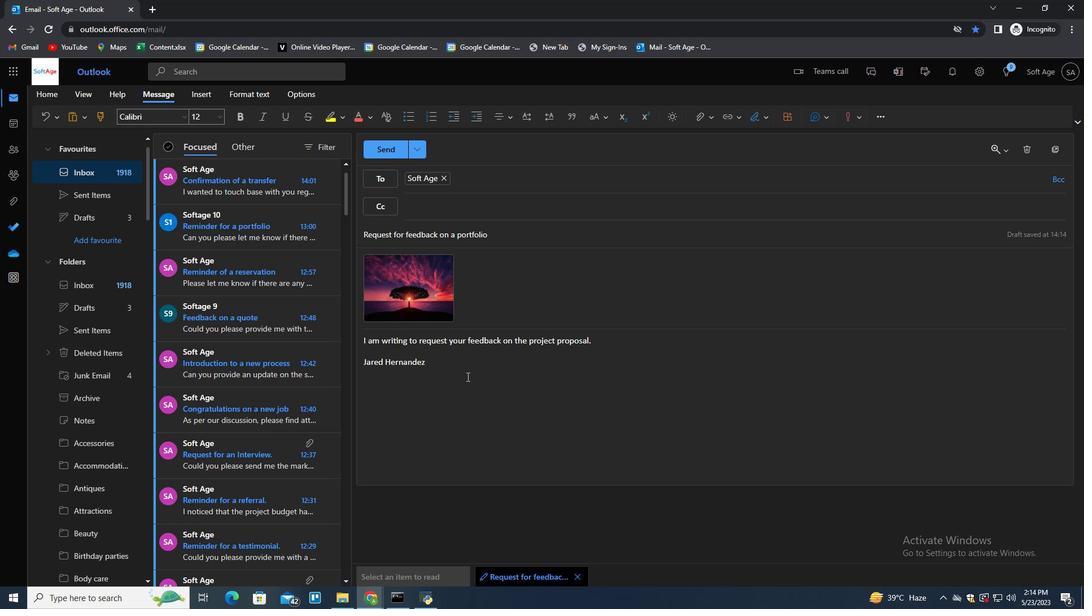 
Action: Mouse moved to (471, 368)
Screenshot: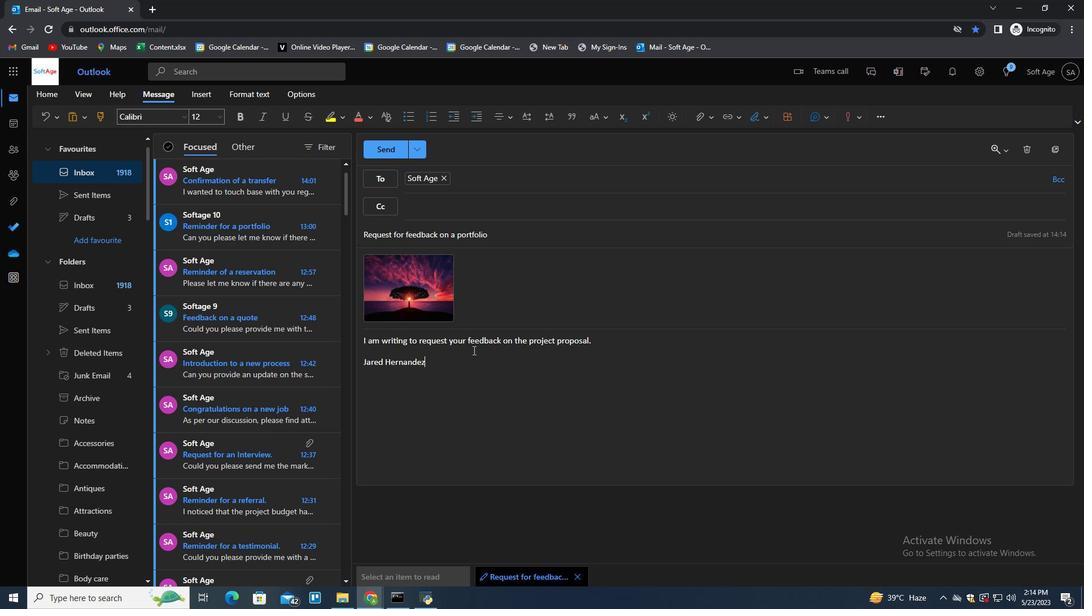 
Action: Key pressed <Key.enter>
Screenshot: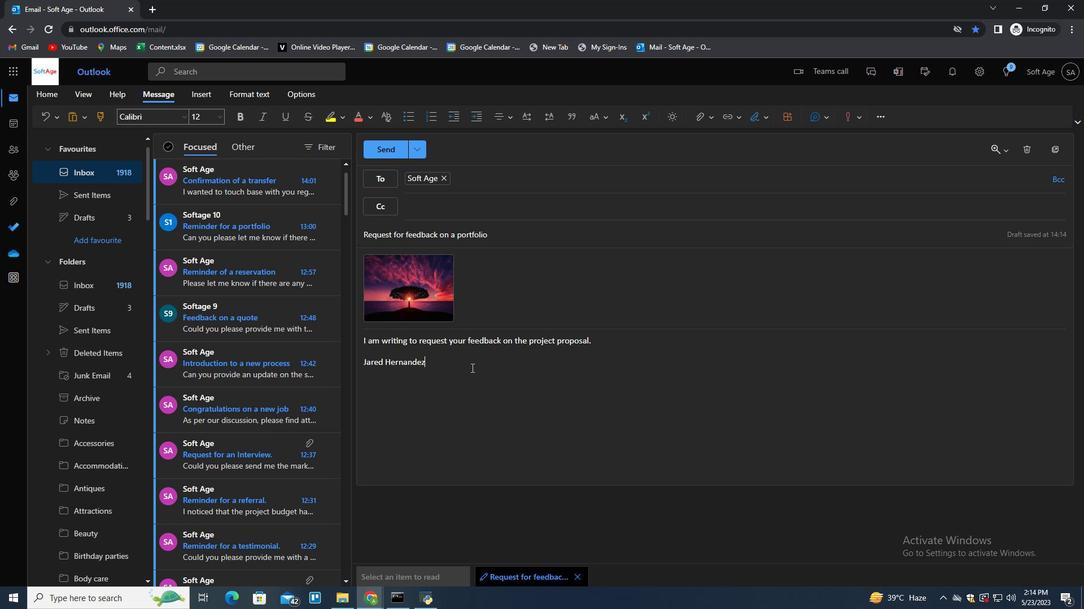 
Action: Mouse moved to (98, 194)
Screenshot: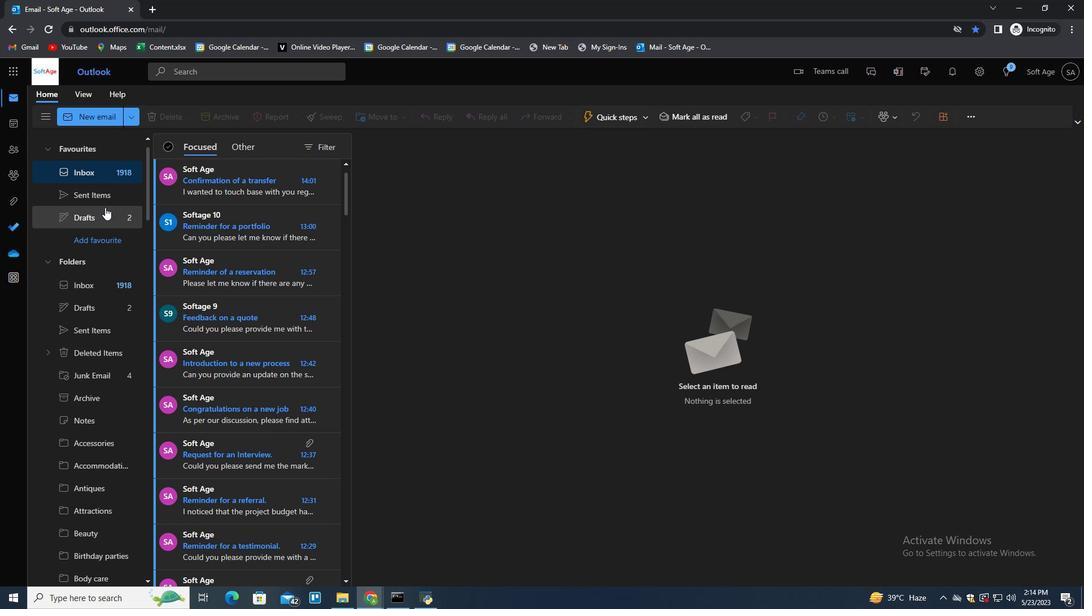 
Action: Mouse pressed left at (98, 194)
Screenshot: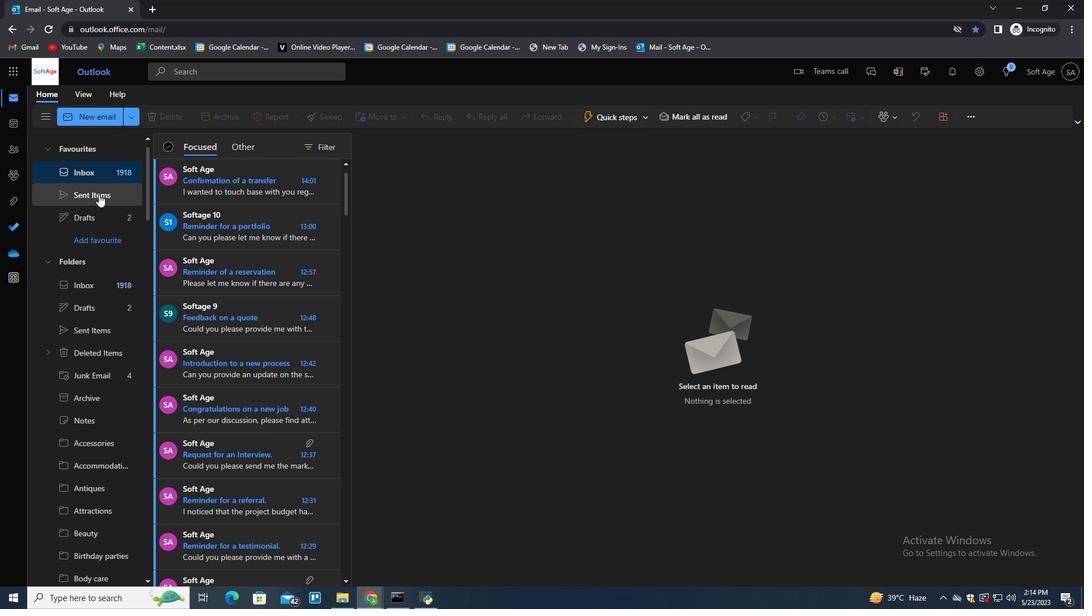 
Action: Mouse moved to (290, 340)
Screenshot: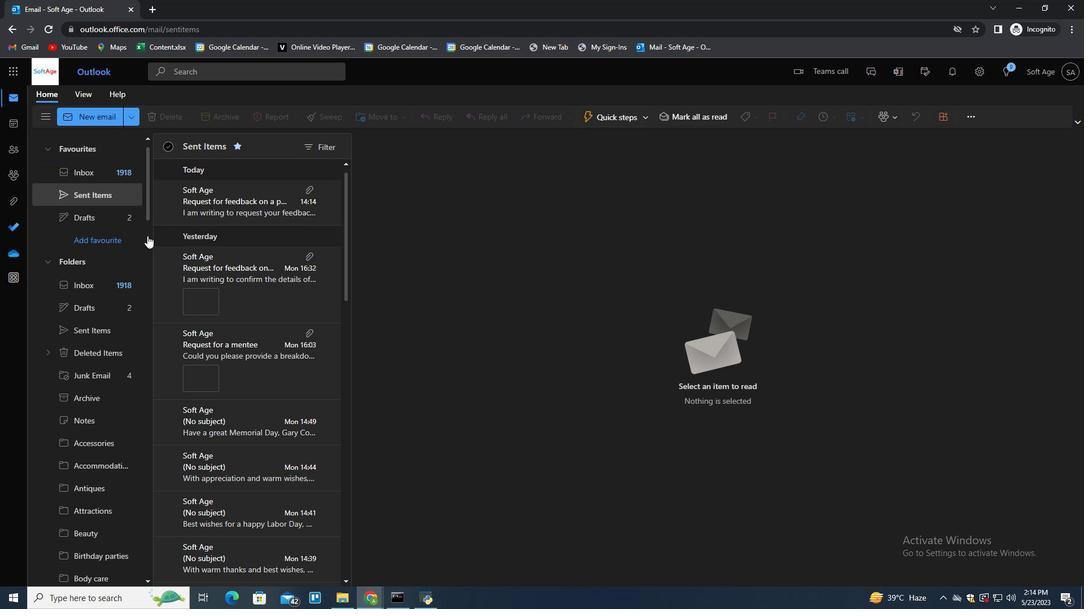 
Action: Mouse scrolled (290, 341) with delta (0, 0)
Screenshot: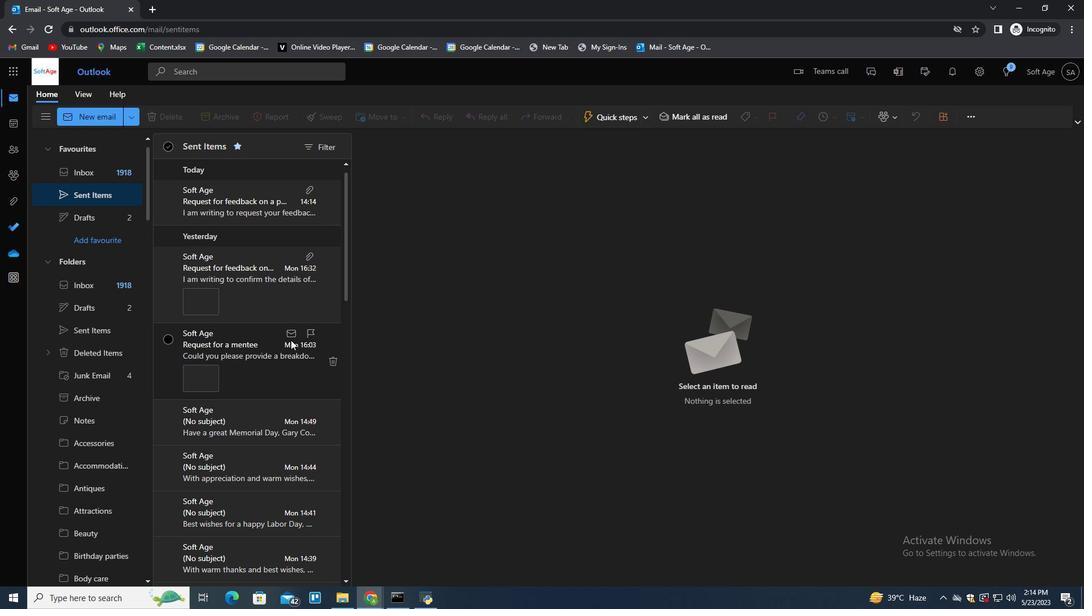 
Action: Mouse scrolled (290, 341) with delta (0, 0)
Screenshot: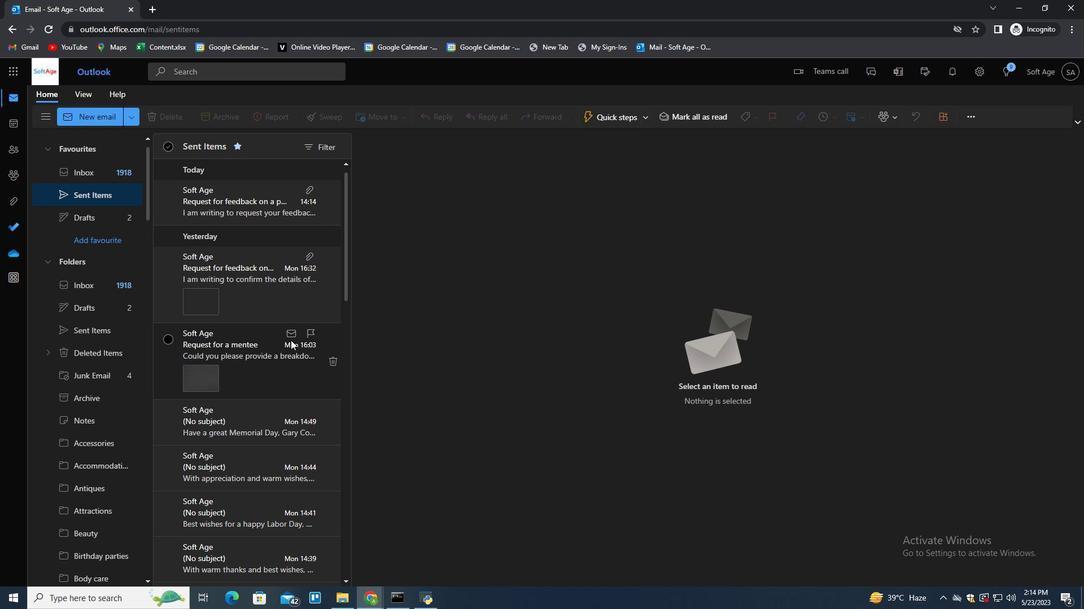 
Action: Mouse scrolled (290, 341) with delta (0, 0)
Screenshot: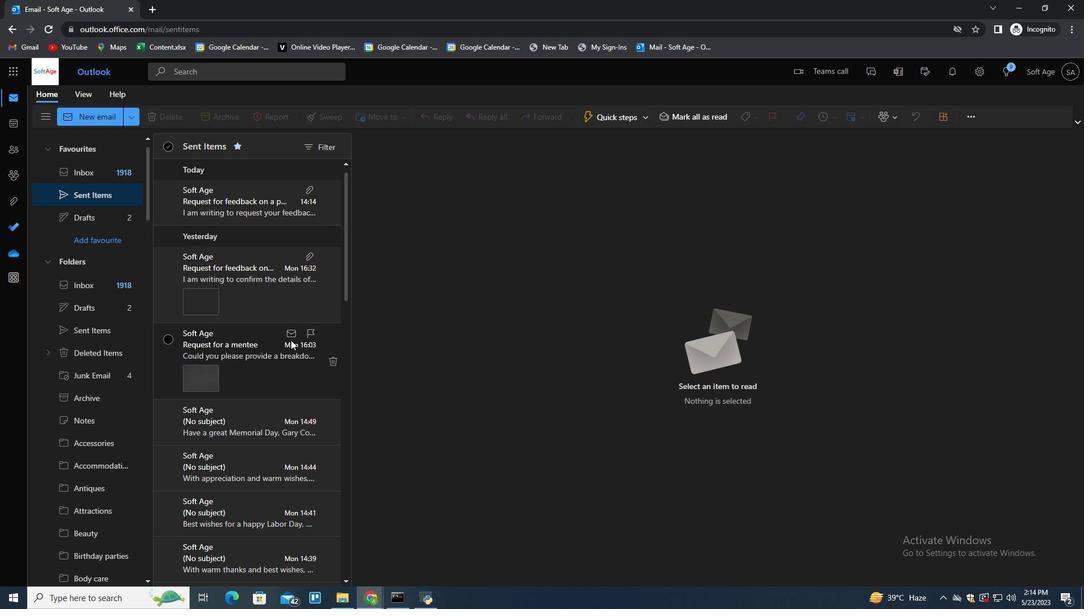 
Action: Mouse scrolled (290, 341) with delta (0, 0)
Screenshot: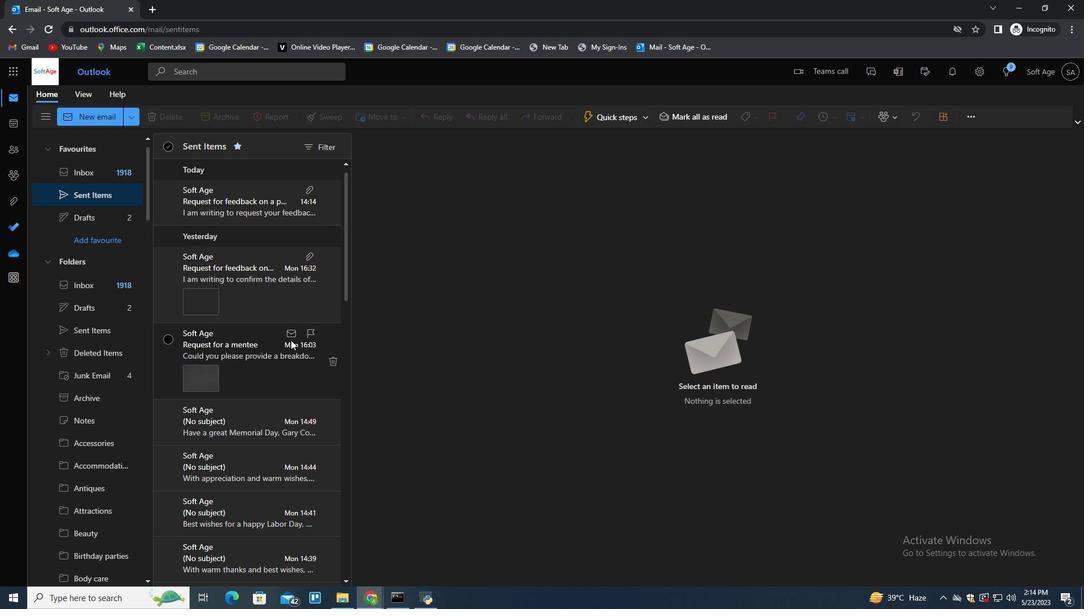 
Action: Mouse scrolled (290, 341) with delta (0, 0)
Screenshot: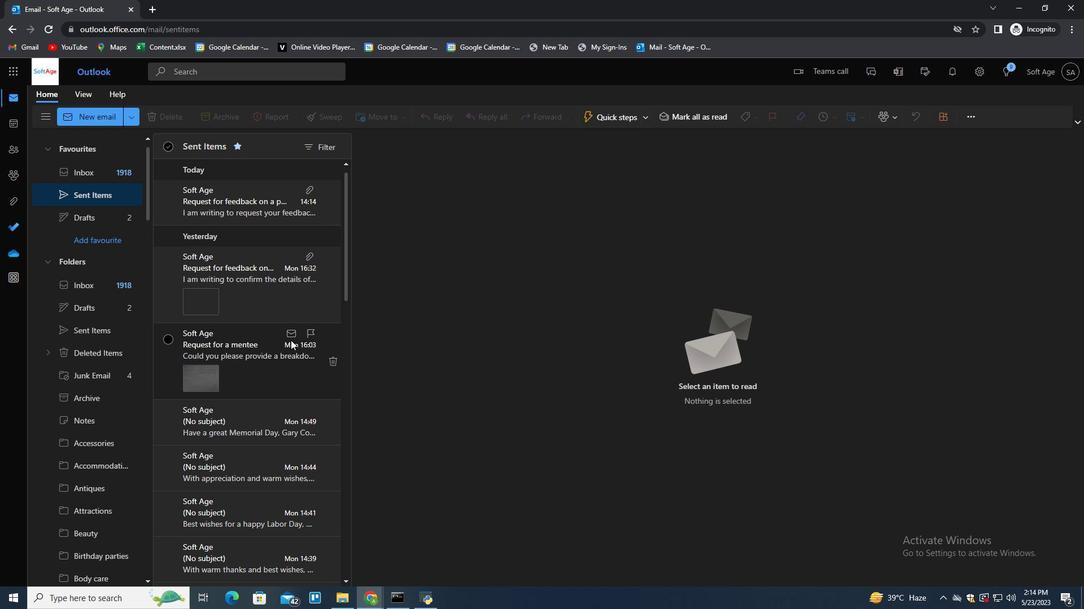 
Action: Mouse scrolled (290, 341) with delta (0, 0)
Screenshot: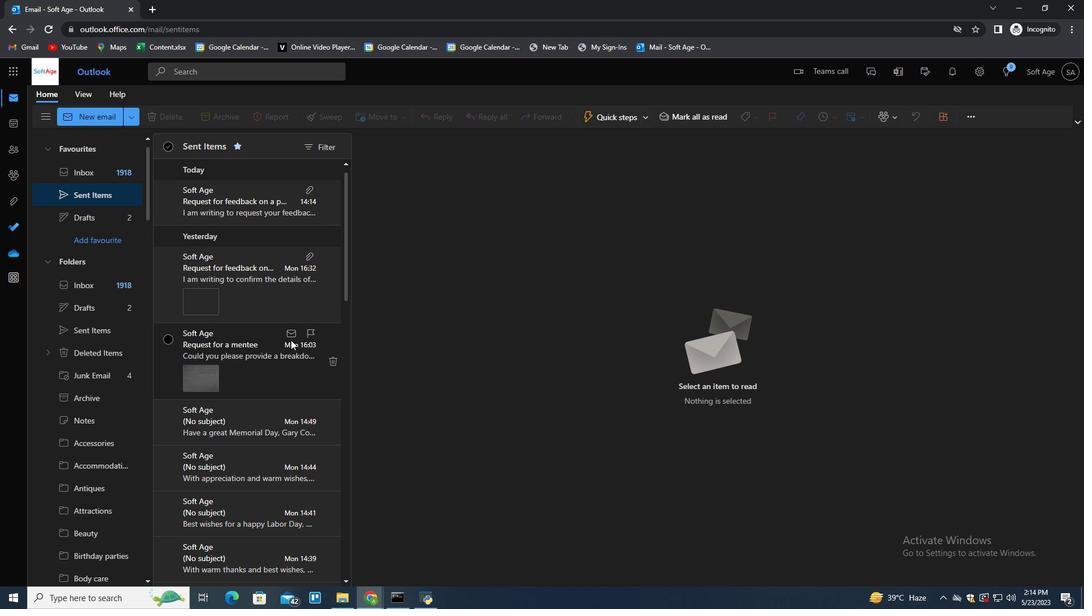 
Action: Mouse scrolled (290, 341) with delta (0, 0)
Screenshot: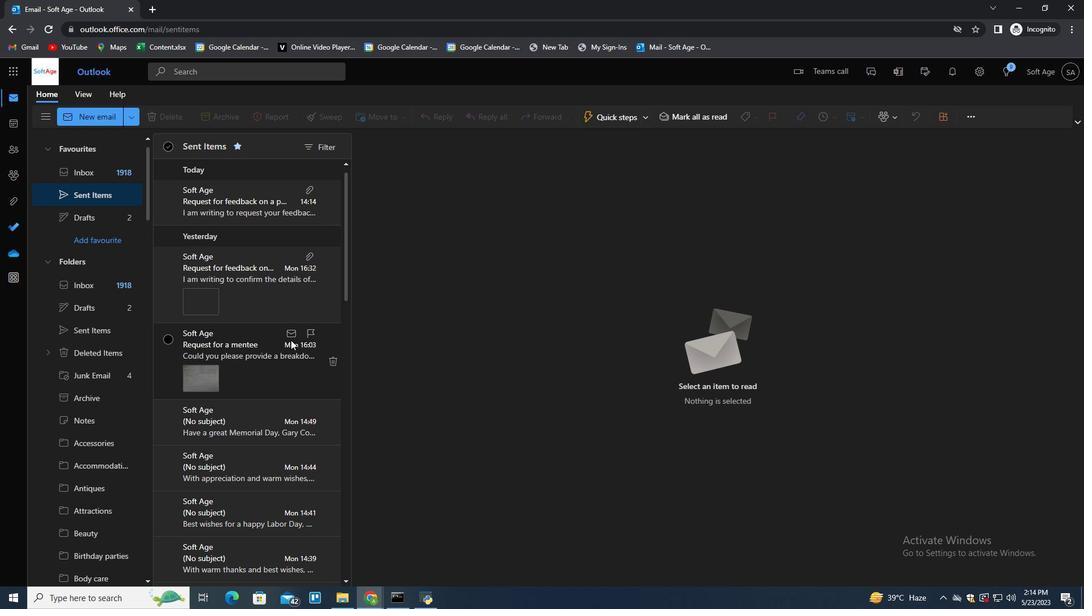 
Action: Mouse scrolled (290, 341) with delta (0, 0)
Screenshot: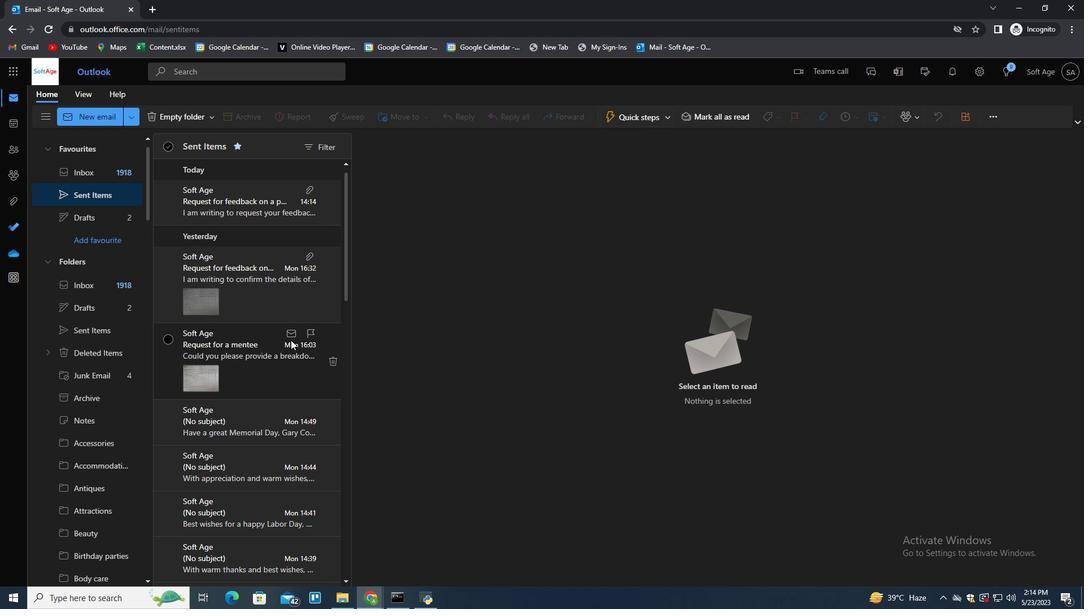 
Action: Mouse scrolled (290, 341) with delta (0, 0)
Screenshot: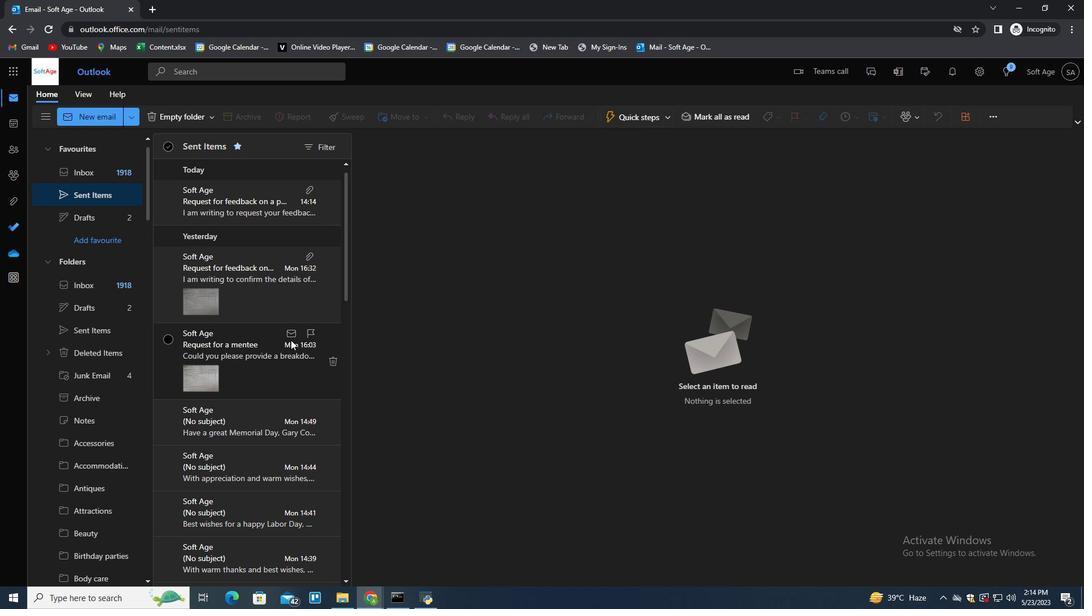 
Action: Mouse scrolled (290, 341) with delta (0, 0)
Screenshot: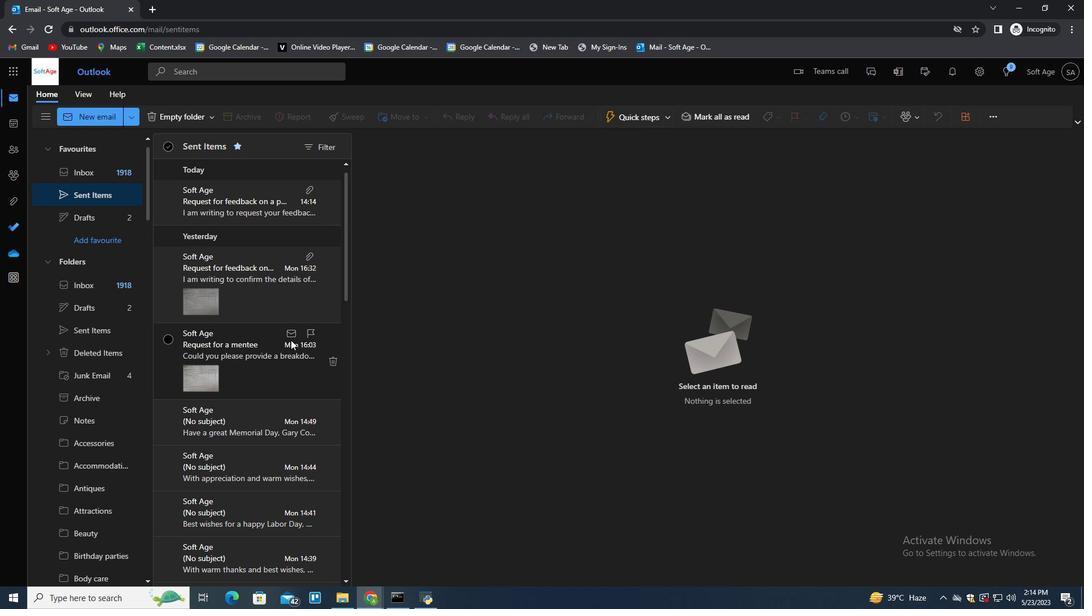 
Action: Mouse scrolled (290, 339) with delta (0, 0)
Screenshot: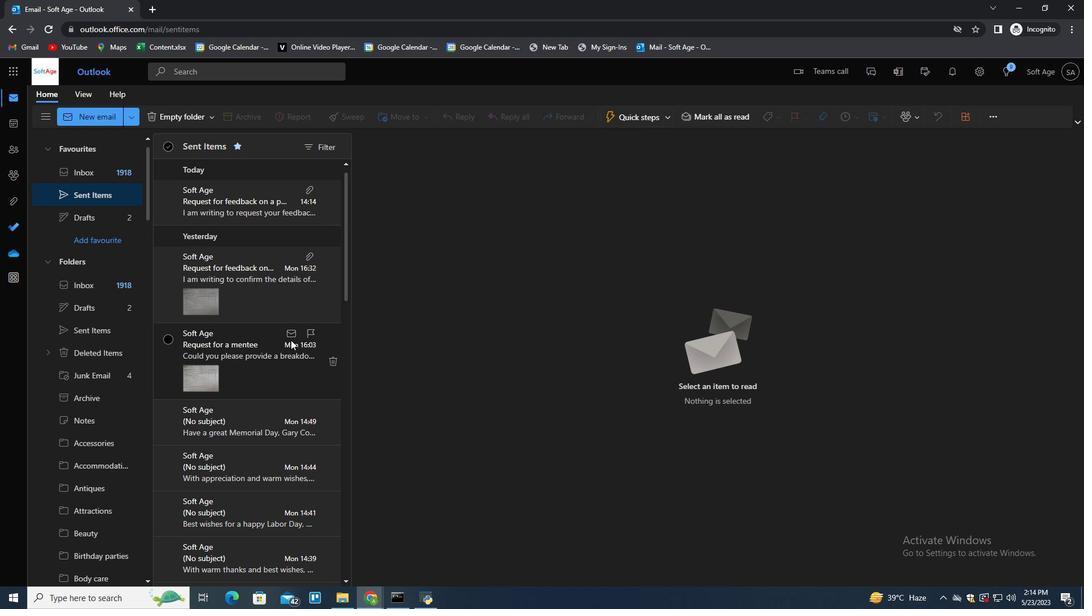 
Action: Mouse scrolled (290, 341) with delta (0, 0)
Screenshot: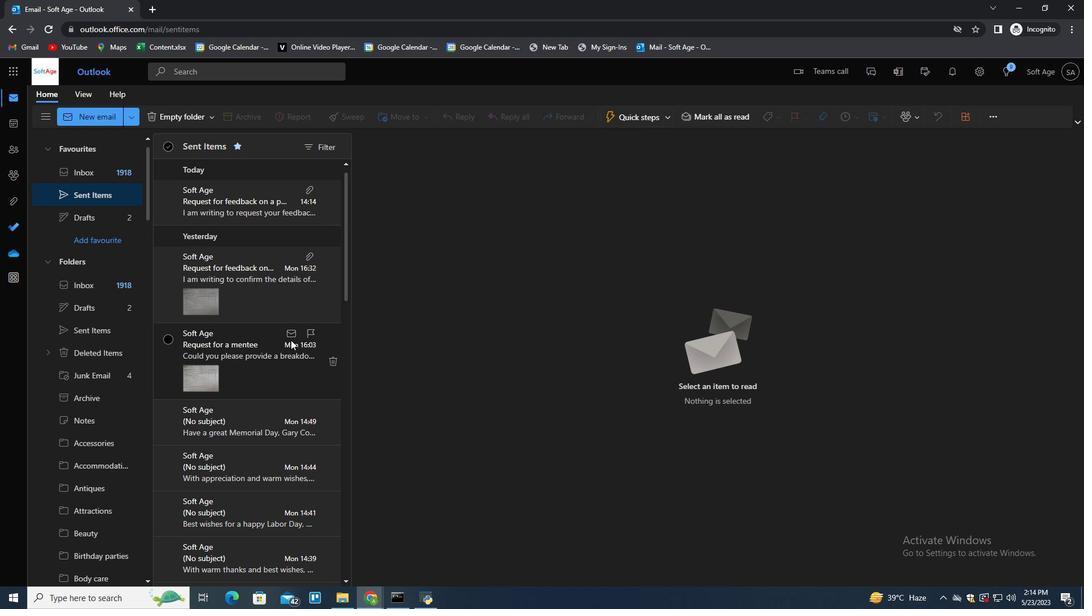 
Action: Mouse scrolled (290, 341) with delta (0, 0)
Screenshot: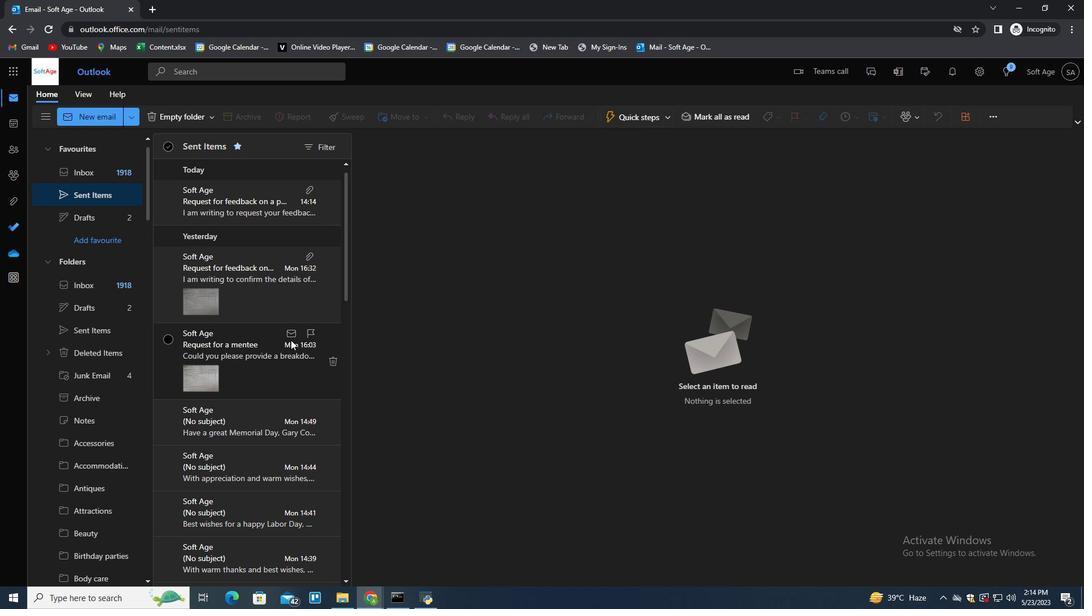 
Action: Mouse scrolled (290, 341) with delta (0, 0)
Screenshot: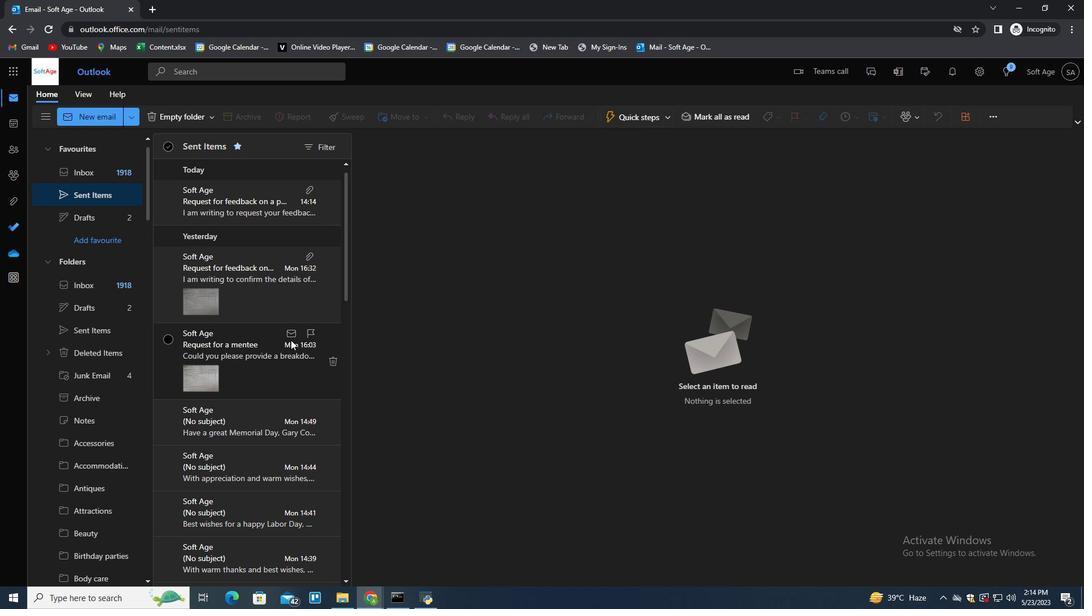 
Action: Mouse scrolled (290, 341) with delta (0, 0)
Screenshot: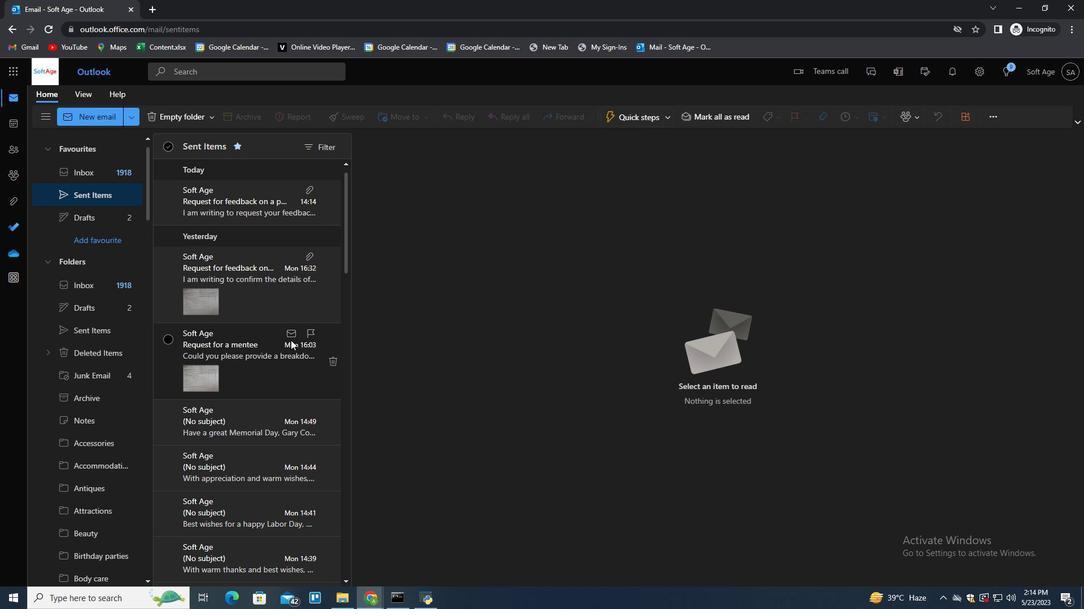
Action: Mouse moved to (218, 228)
Screenshot: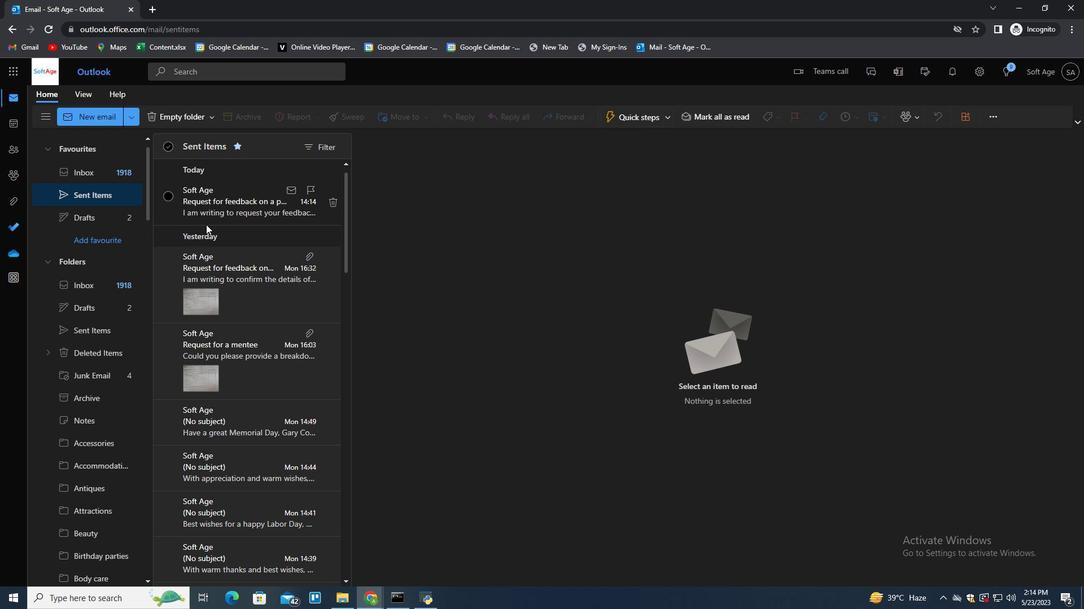 
Action: Mouse scrolled (218, 228) with delta (0, 0)
Screenshot: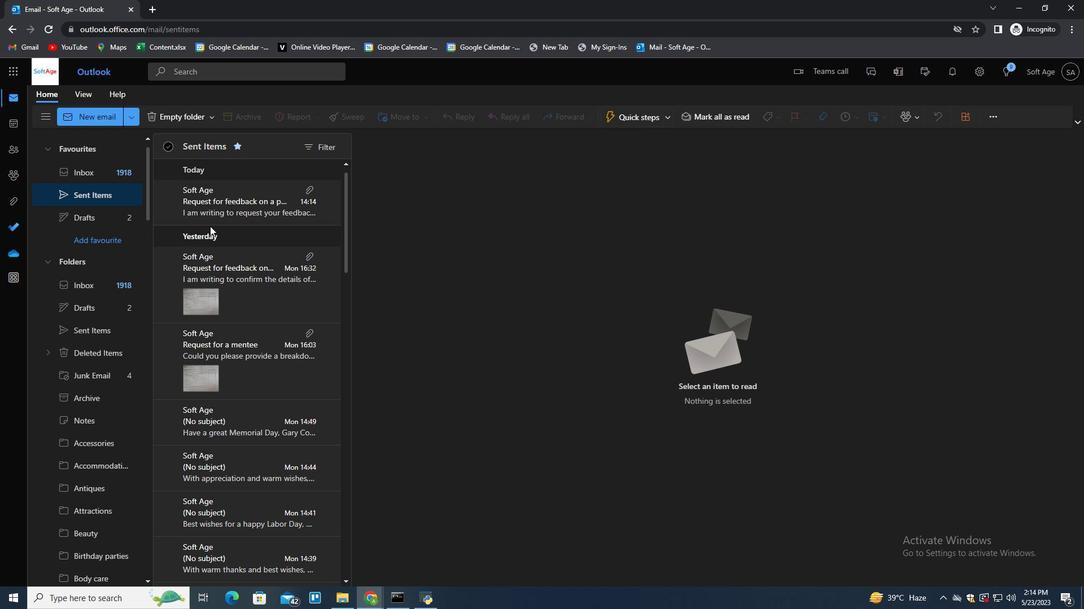 
Action: Mouse scrolled (218, 228) with delta (0, 0)
Screenshot: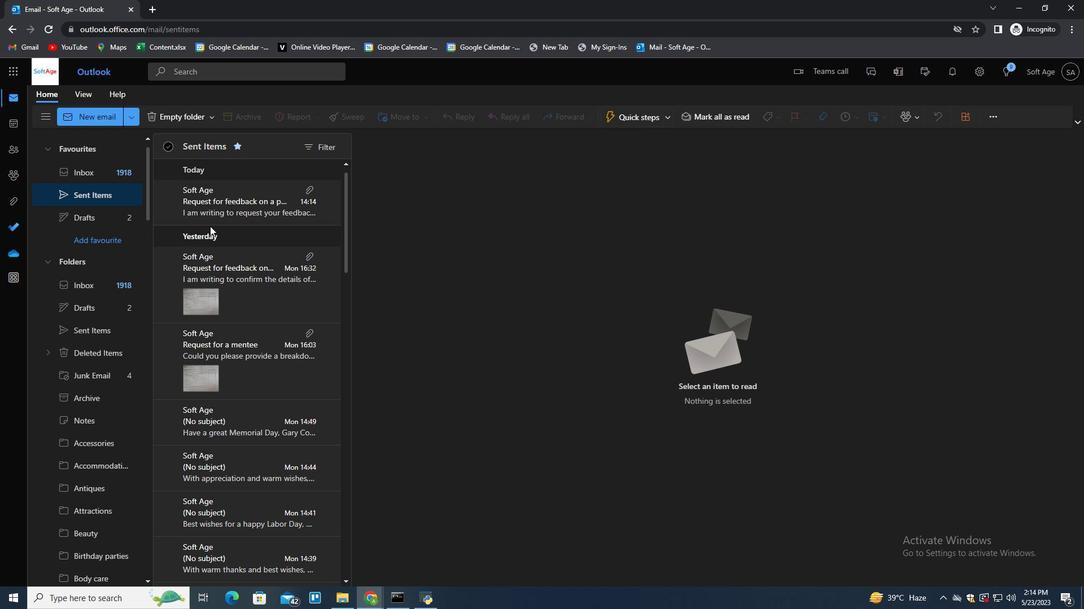 
Action: Mouse scrolled (218, 228) with delta (0, 0)
Screenshot: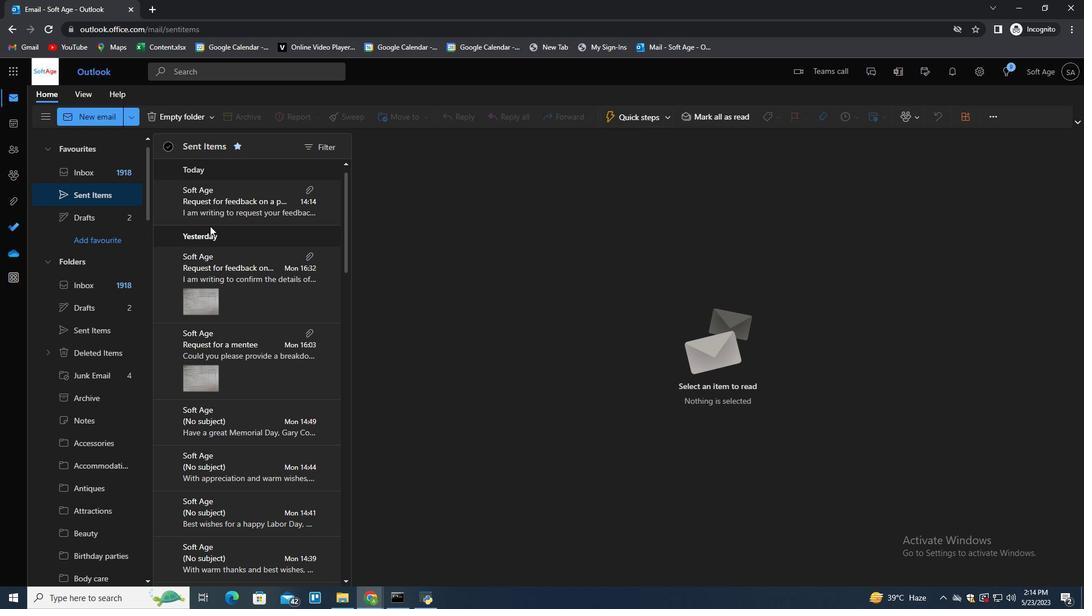 
Action: Mouse moved to (266, 205)
Screenshot: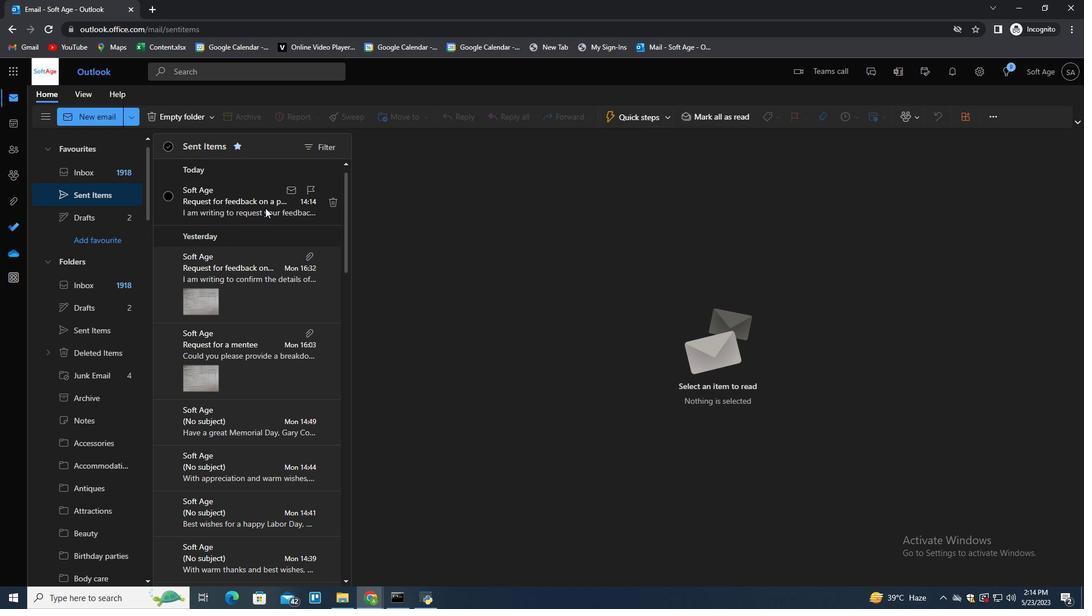 
Action: Mouse pressed right at (266, 205)
Screenshot: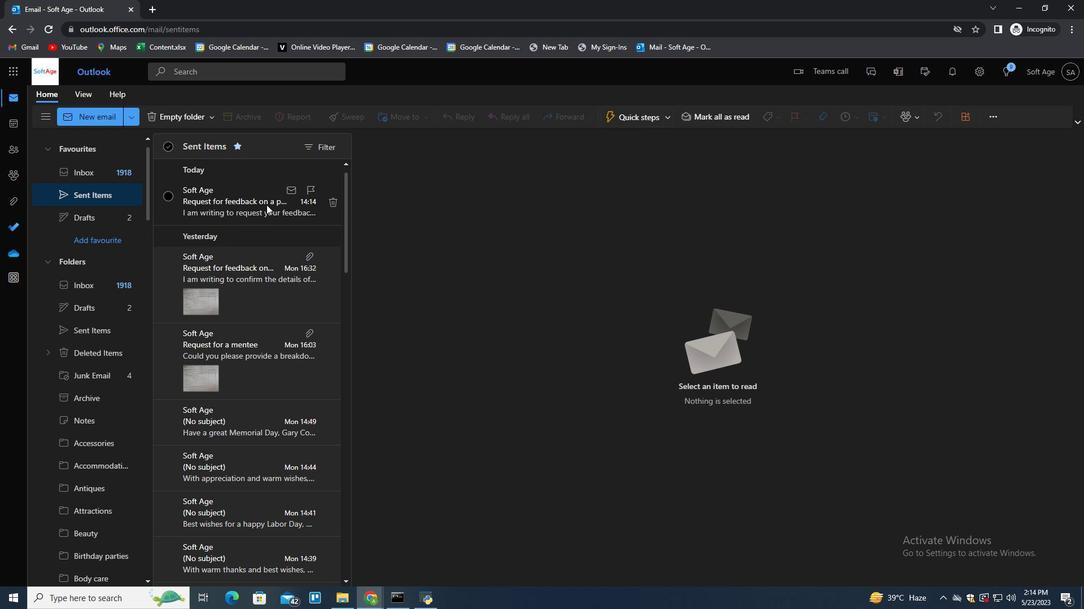 
Action: Mouse moved to (288, 252)
Screenshot: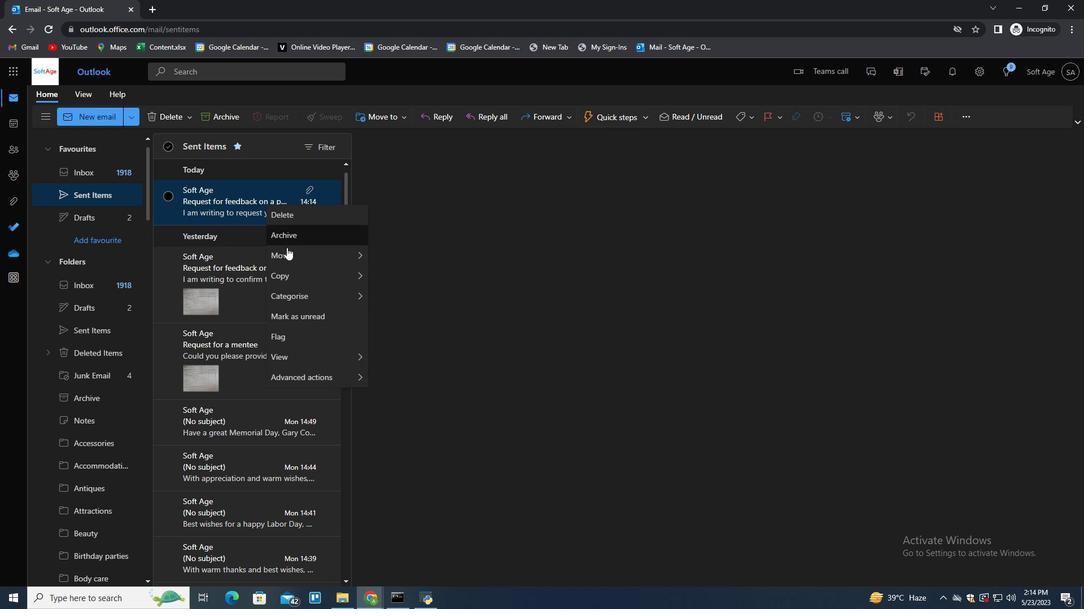 
Action: Mouse pressed left at (288, 252)
Screenshot: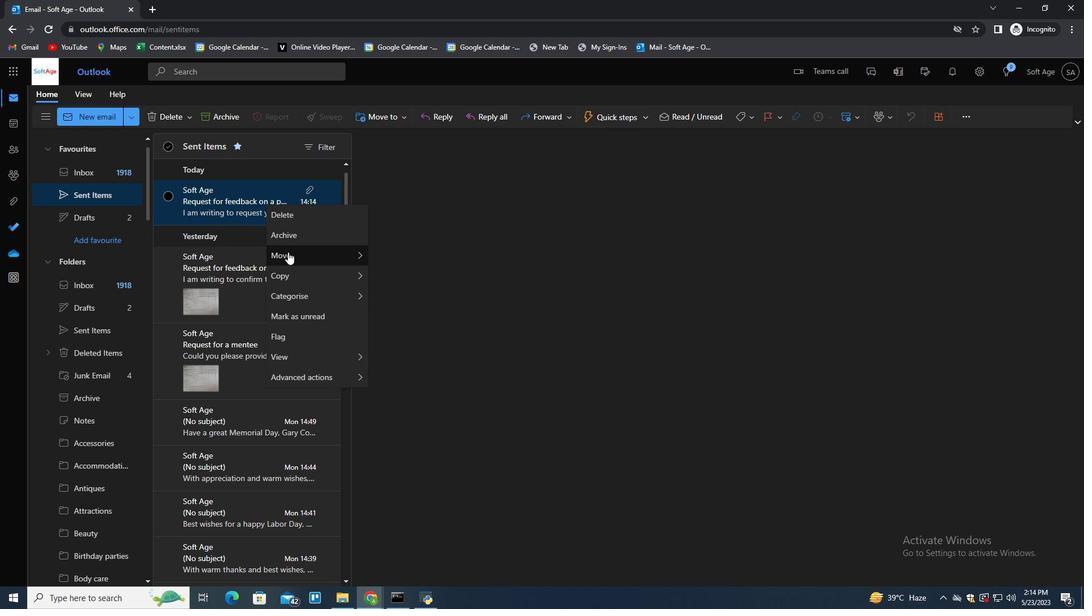 
Action: Mouse moved to (427, 255)
Screenshot: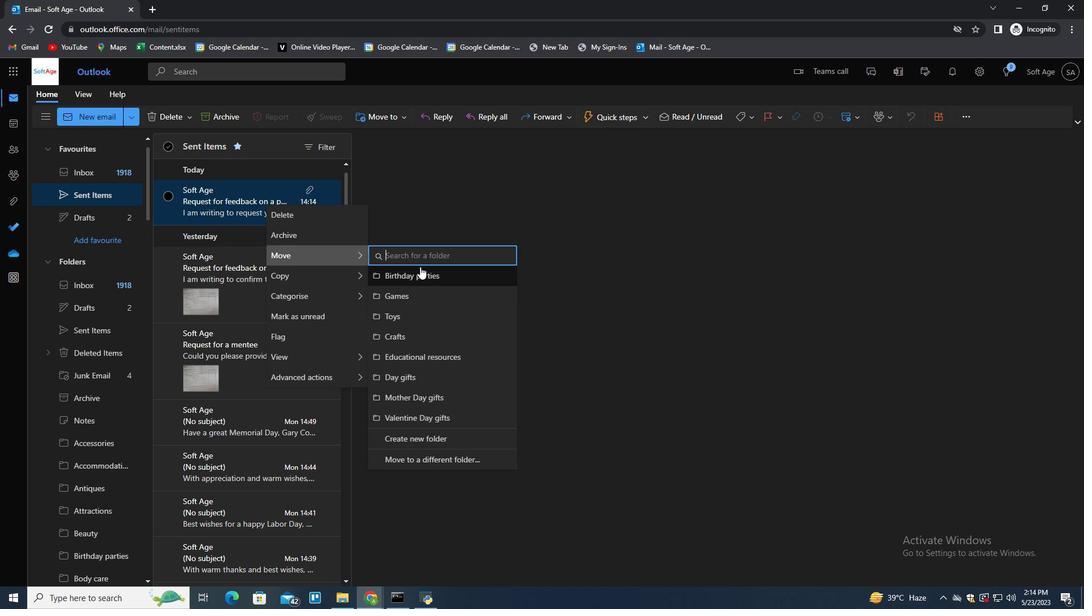 
Action: Mouse pressed left at (427, 255)
Screenshot: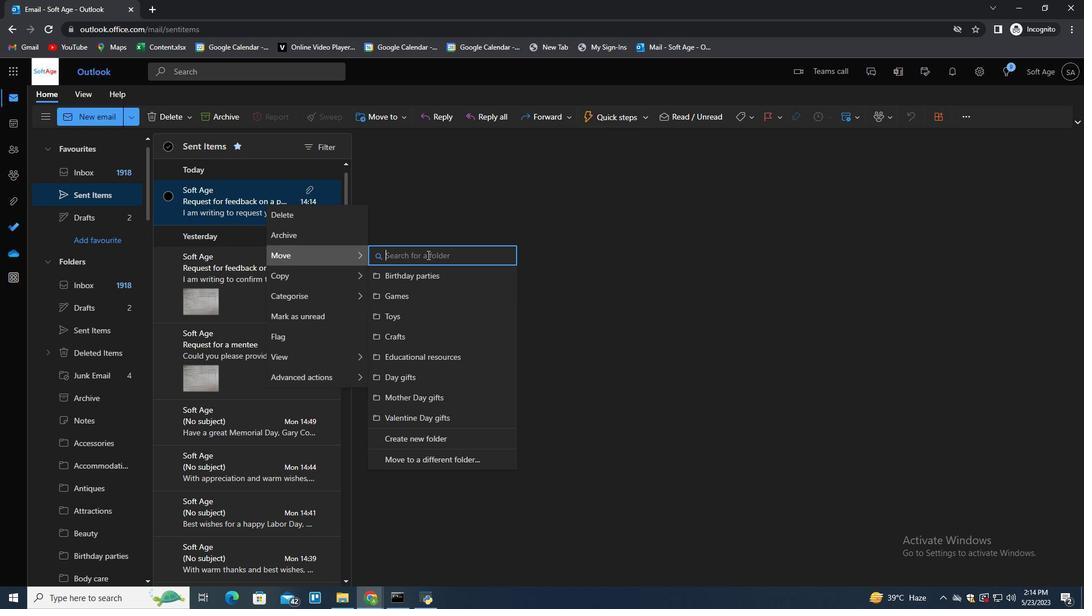 
Action: Key pressed <Key.shift>J<Key.backspace><Key.shift>Fi<Key.backspace><Key.backspace><Key.shift>Gifts<Key.down><Key.enter>
Screenshot: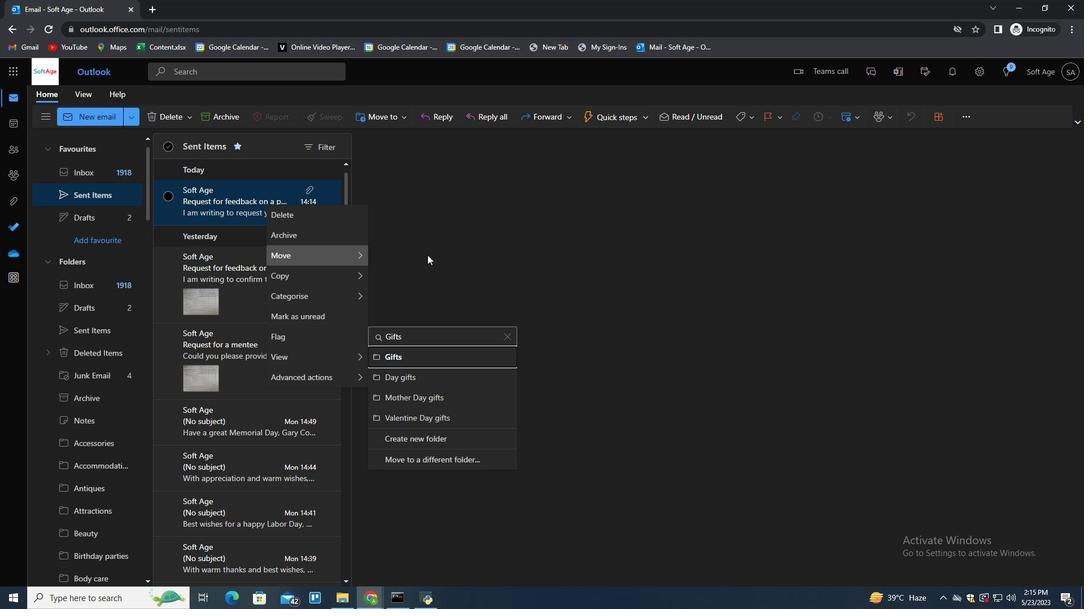 
Action: Mouse moved to (593, 439)
Screenshot: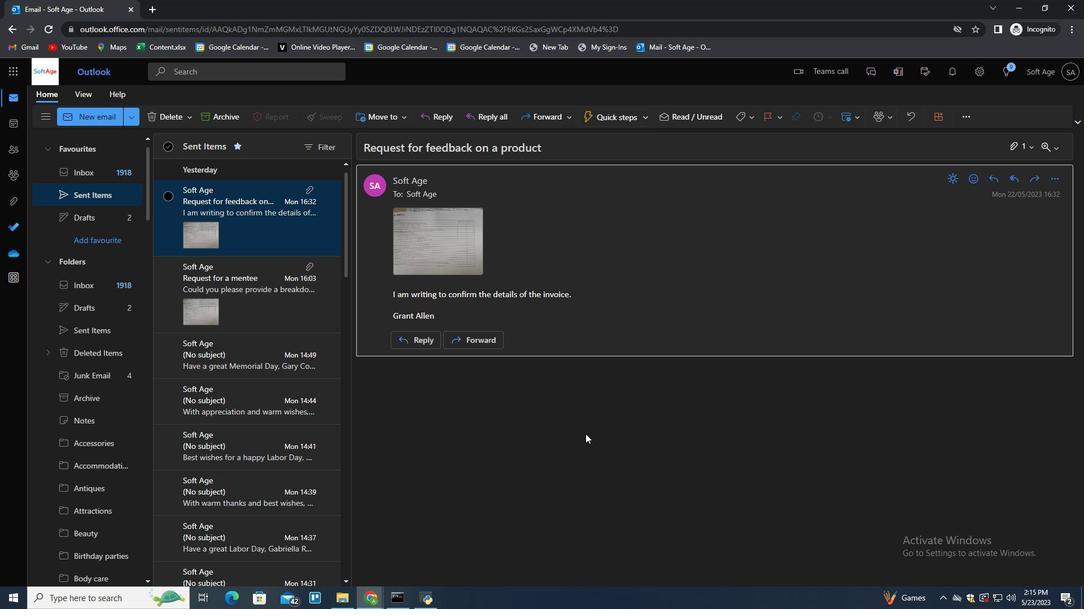 
Action: Mouse pressed left at (593, 439)
Screenshot: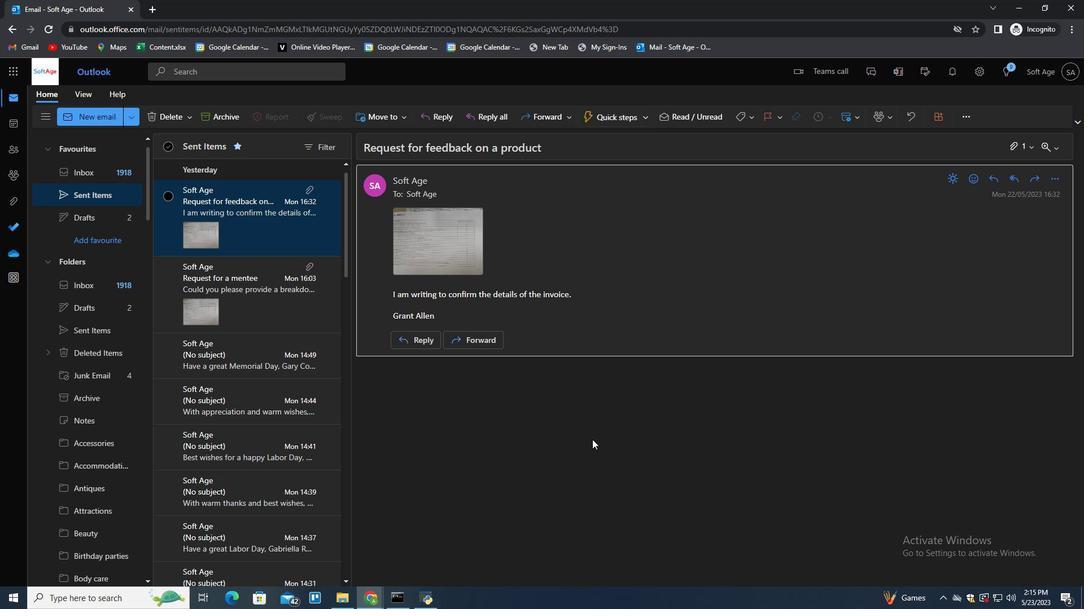 
Action: Mouse moved to (599, 437)
Screenshot: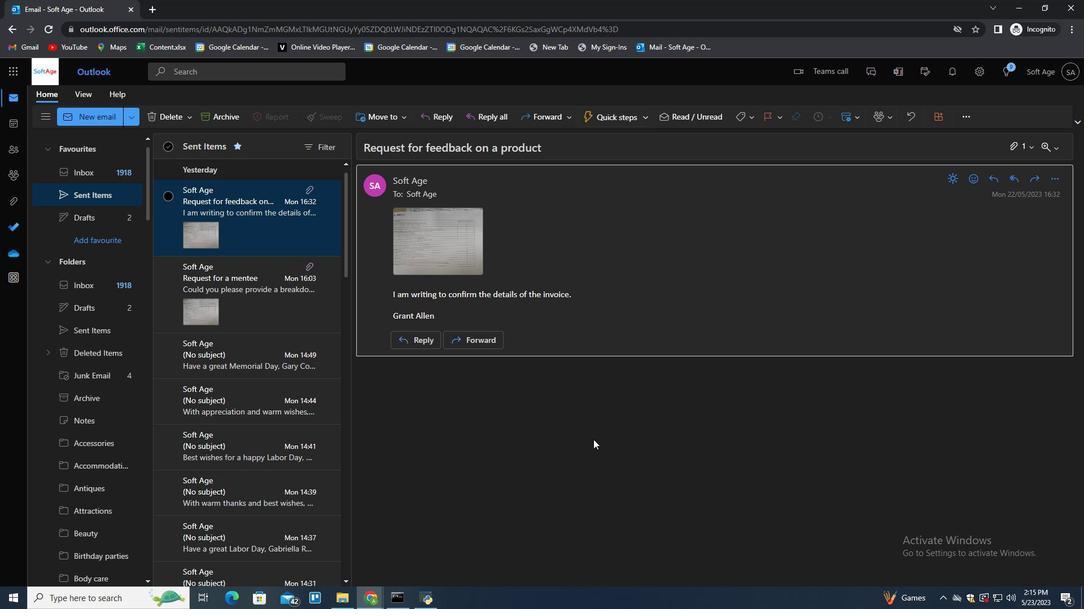 
